 Task: Find connections with filter location Pereira with filter topic #Jobinterviewswith filter profile language Potuguese with filter current company Lava International Limited with filter school Rabindra Bharati University, Kolkata with filter industry Janitorial Services with filter service category Customer Service with filter keywords title Phlebotomist
Action: Mouse moved to (267, 195)
Screenshot: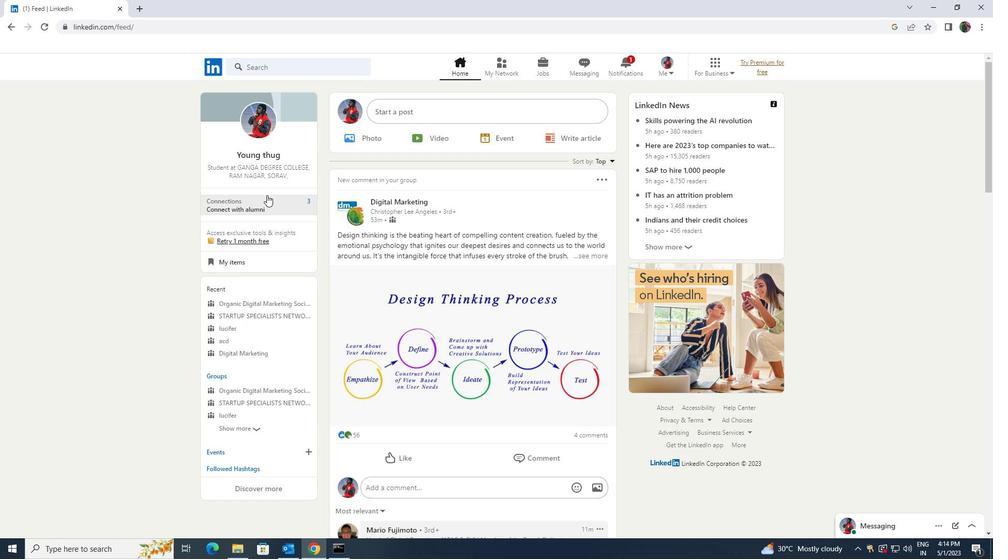 
Action: Mouse pressed left at (267, 195)
Screenshot: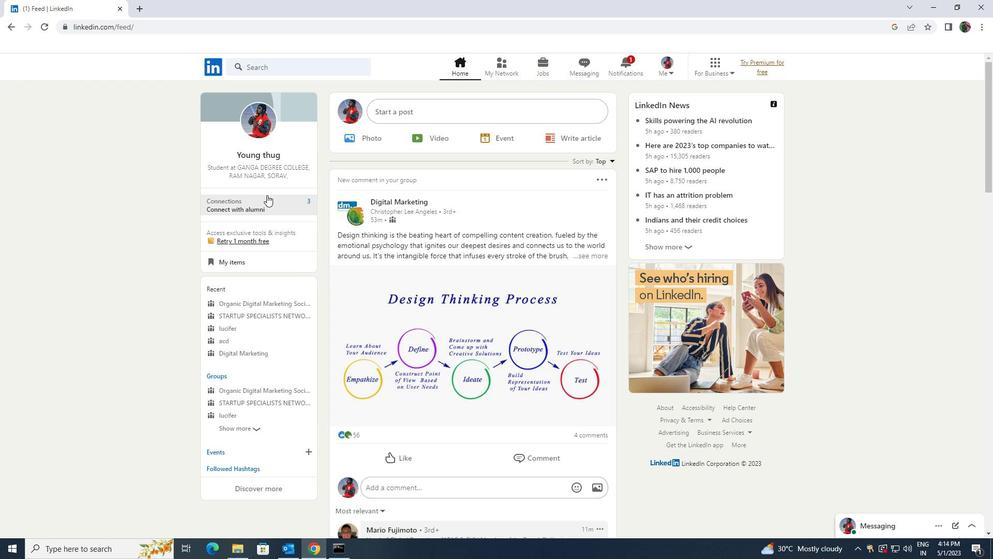 
Action: Mouse moved to (279, 125)
Screenshot: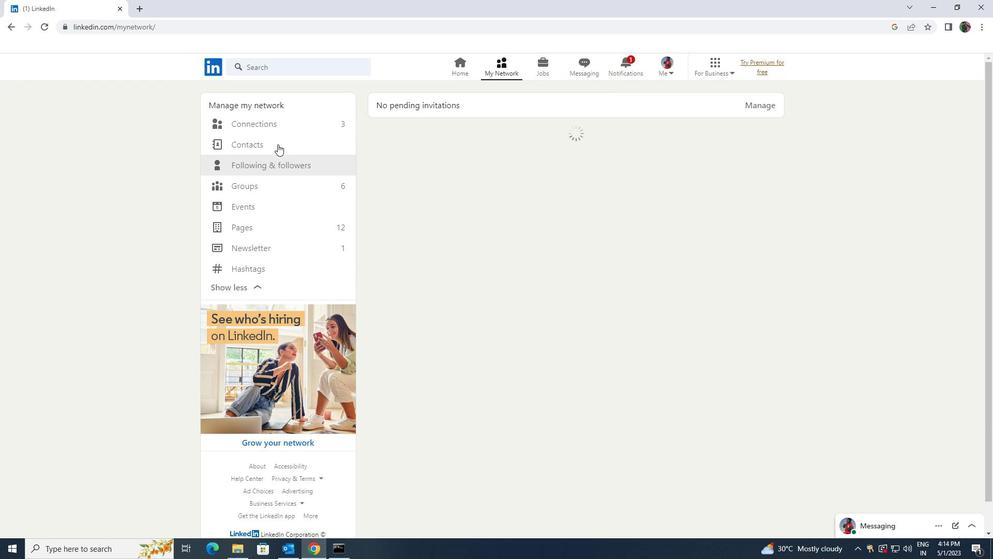 
Action: Mouse pressed left at (279, 125)
Screenshot: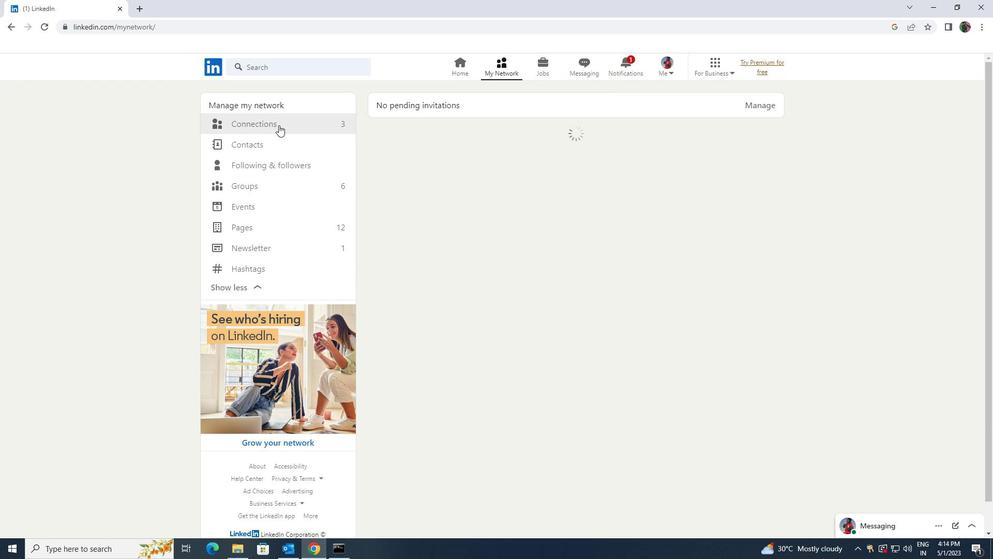 
Action: Mouse moved to (576, 126)
Screenshot: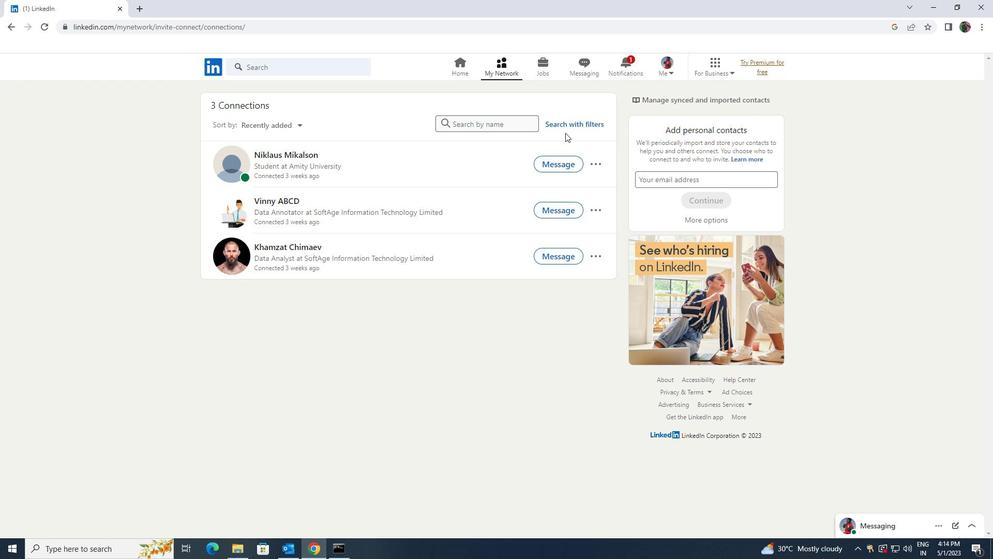 
Action: Mouse pressed left at (576, 126)
Screenshot: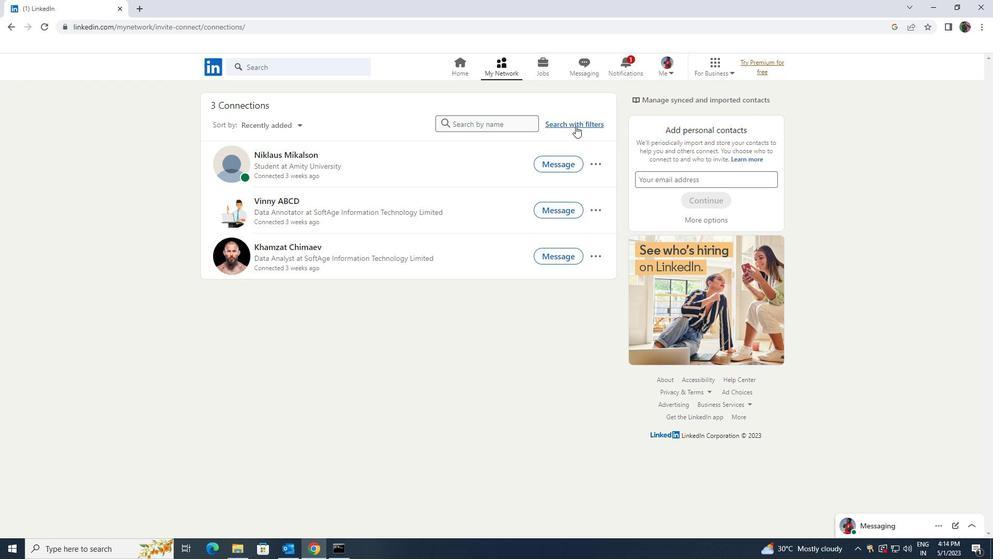 
Action: Mouse moved to (534, 98)
Screenshot: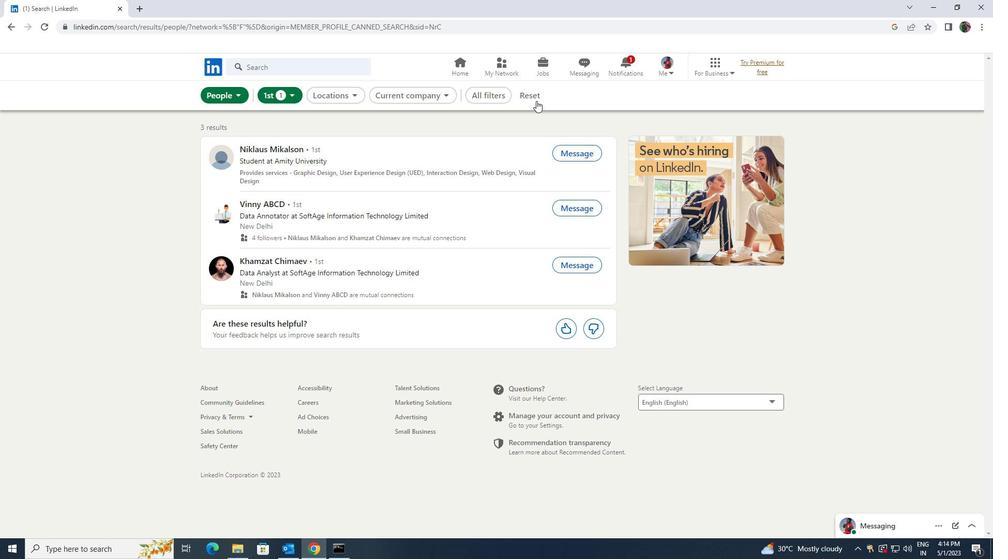 
Action: Mouse pressed left at (534, 98)
Screenshot: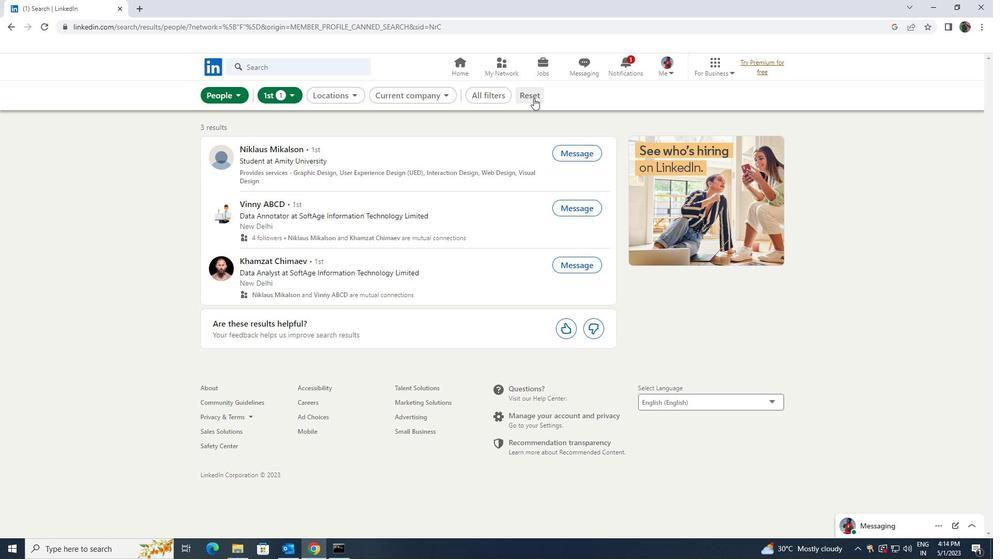 
Action: Mouse moved to (510, 98)
Screenshot: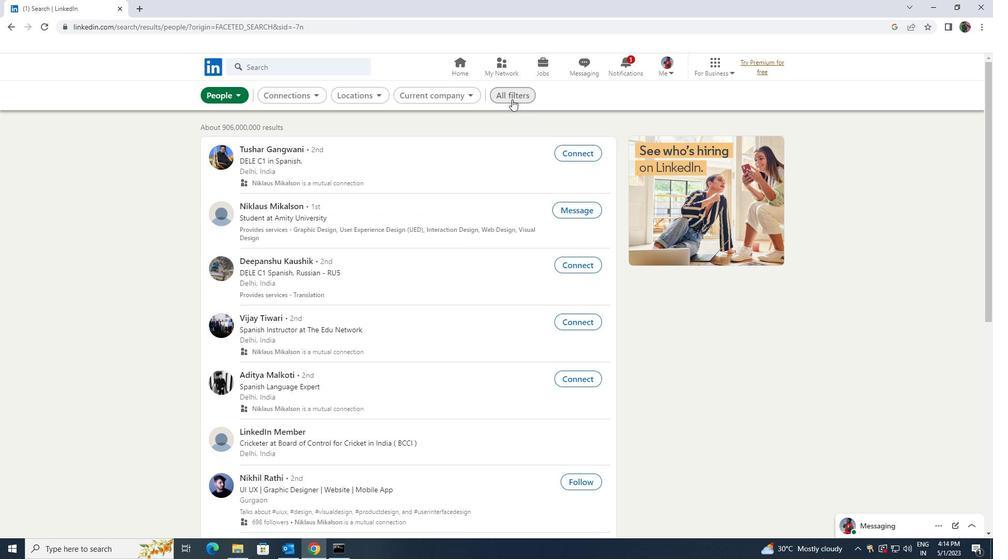 
Action: Mouse pressed left at (510, 98)
Screenshot: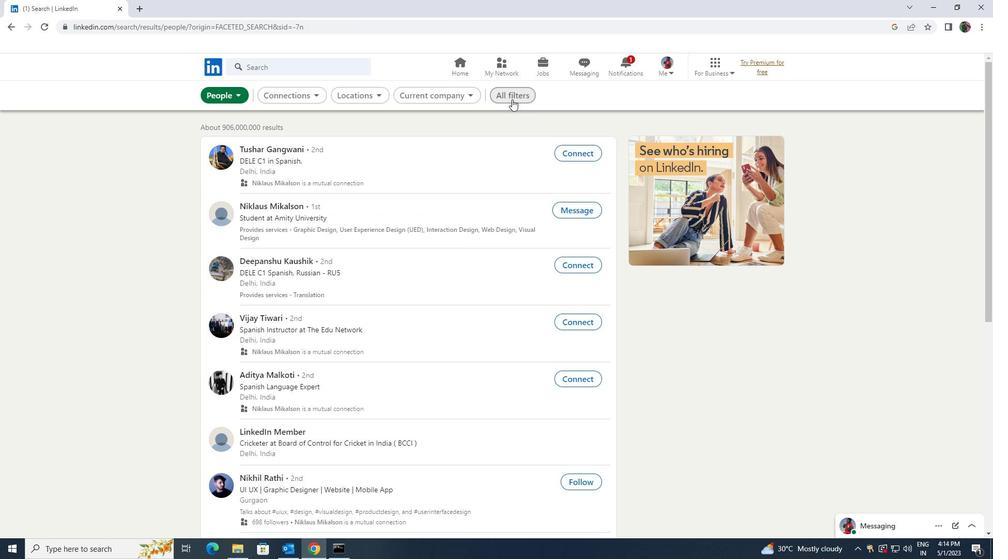 
Action: Mouse moved to (785, 360)
Screenshot: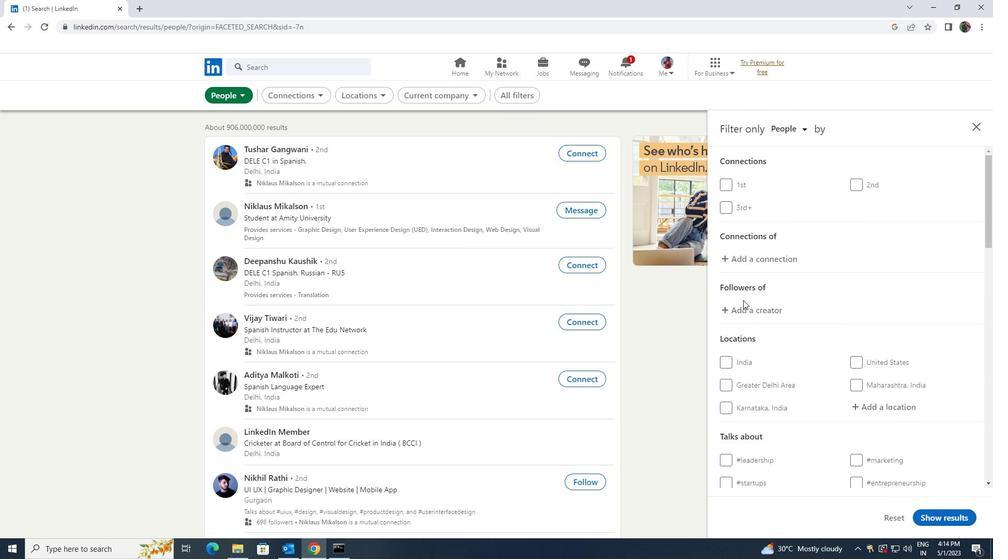 
Action: Mouse scrolled (785, 359) with delta (0, 0)
Screenshot: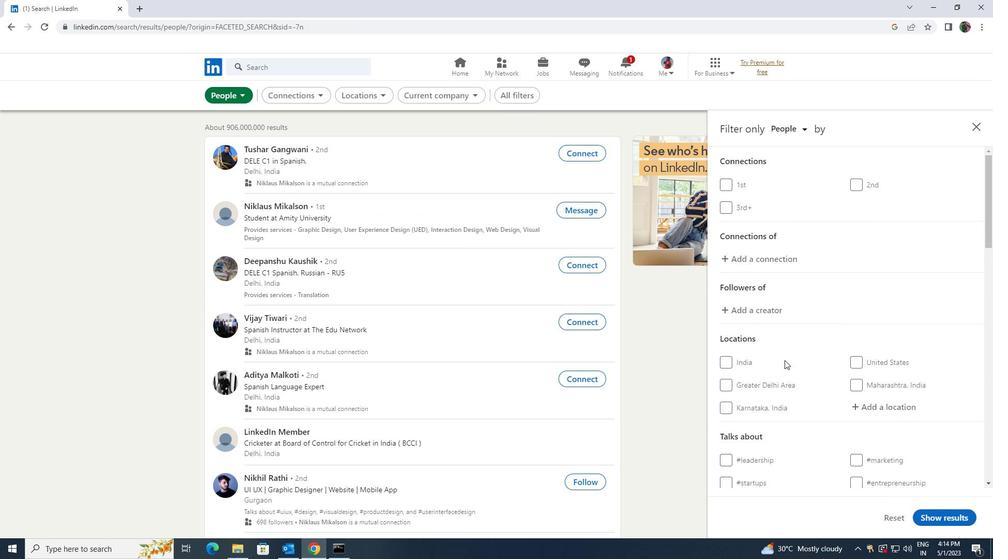 
Action: Mouse scrolled (785, 359) with delta (0, 0)
Screenshot: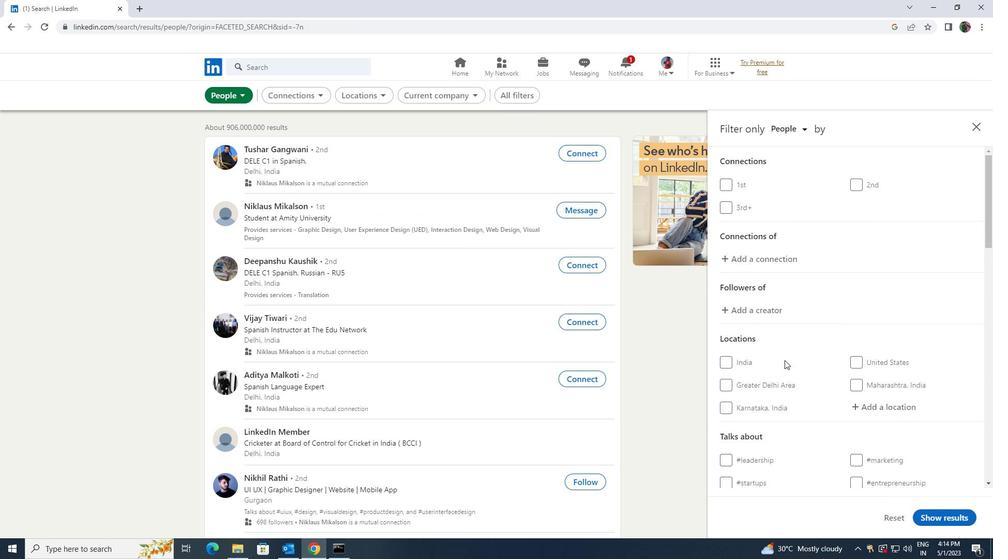 
Action: Mouse moved to (850, 300)
Screenshot: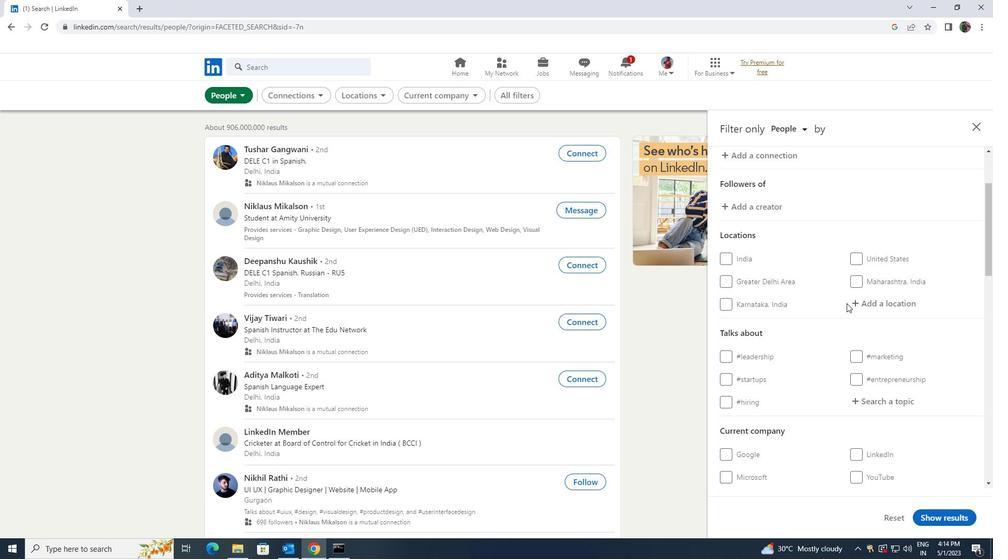 
Action: Mouse pressed left at (850, 300)
Screenshot: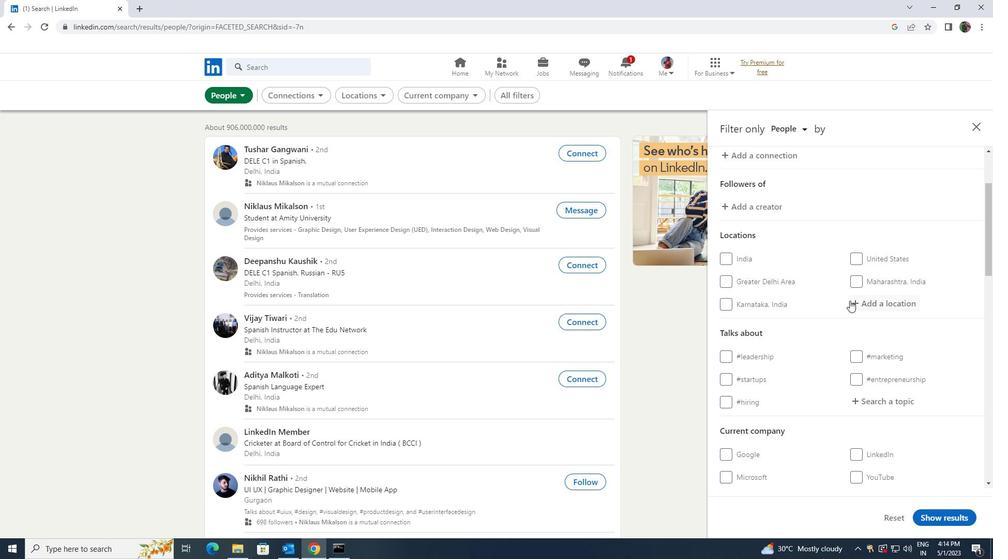 
Action: Key pressed <Key.shift><Key.shift><Key.shift><Key.shift><Key.shift><Key.shift><Key.shift><Key.shift><Key.shift><Key.shift><Key.shift><Key.shift>PEREIRA
Screenshot: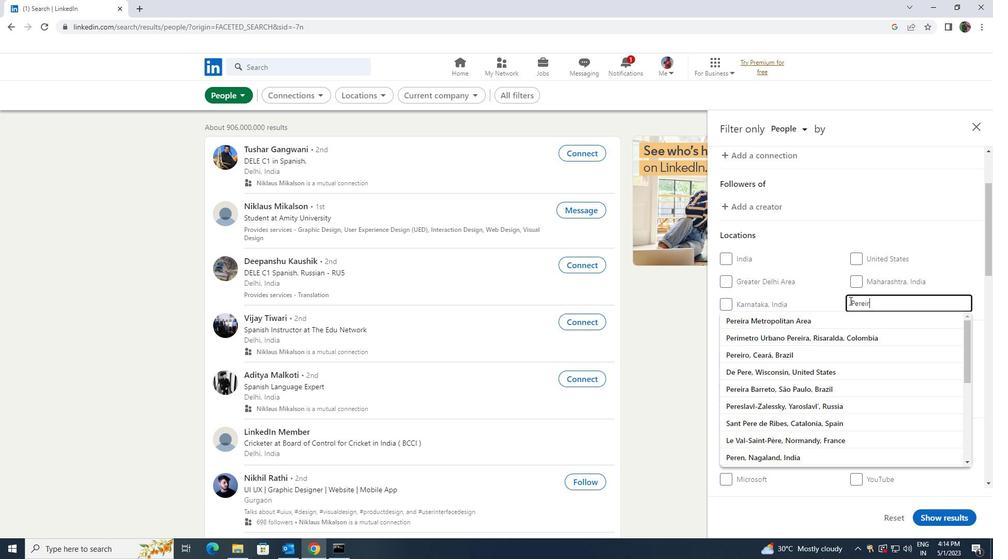 
Action: Mouse moved to (844, 313)
Screenshot: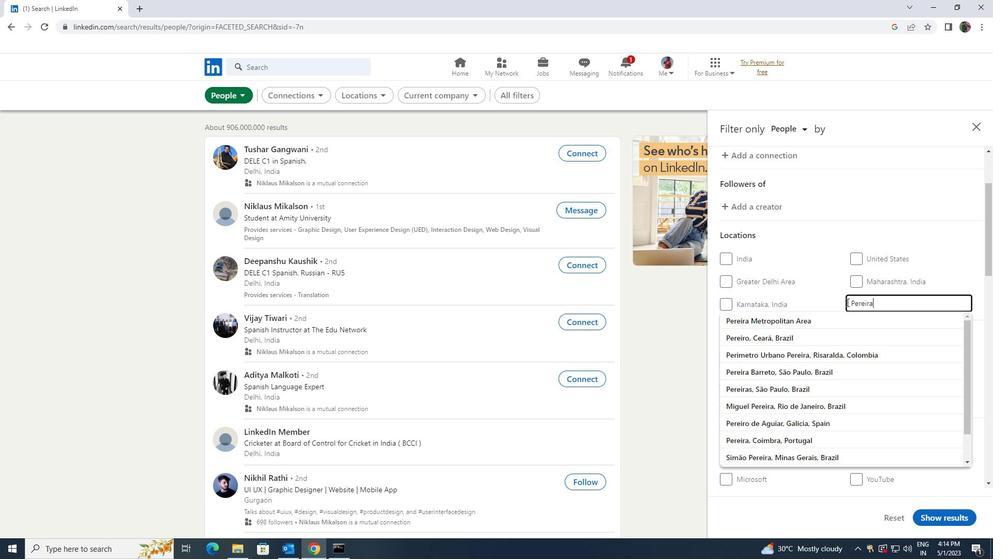 
Action: Mouse pressed left at (844, 313)
Screenshot: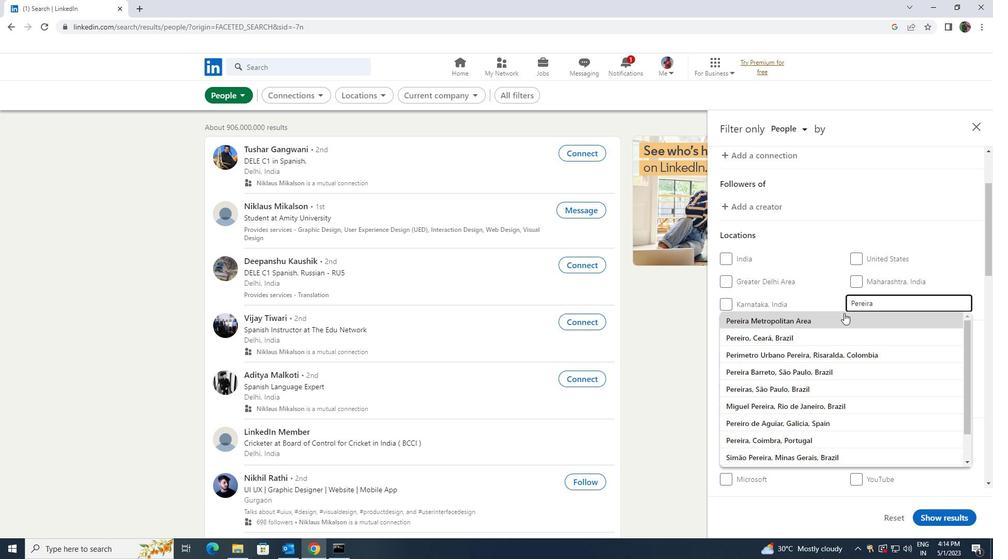 
Action: Mouse pressed left at (844, 313)
Screenshot: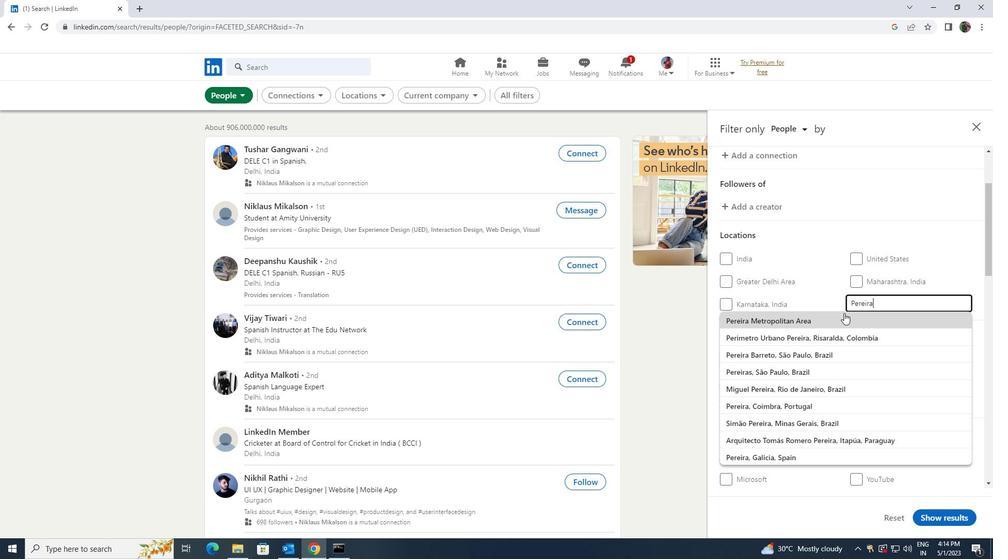 
Action: Mouse moved to (846, 319)
Screenshot: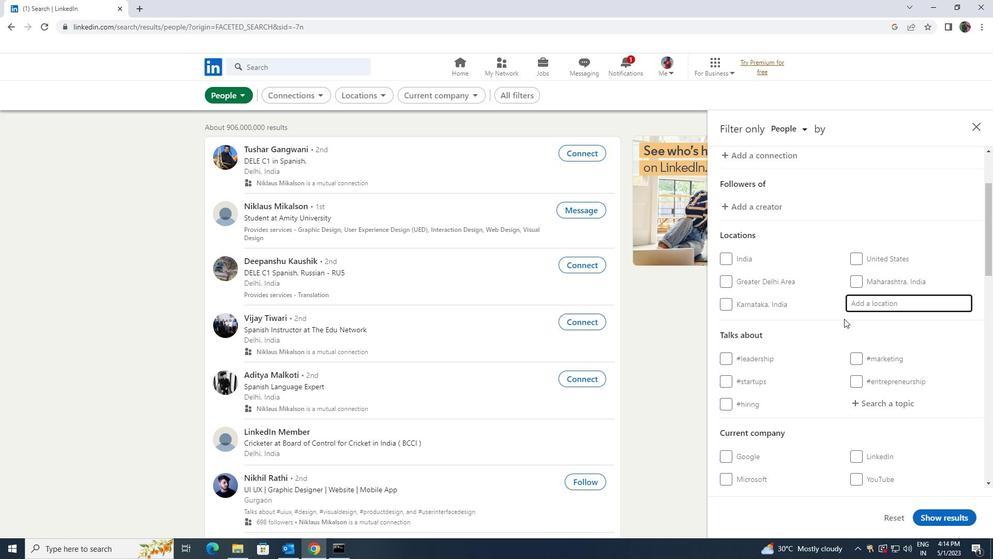 
Action: Mouse scrolled (846, 318) with delta (0, 0)
Screenshot: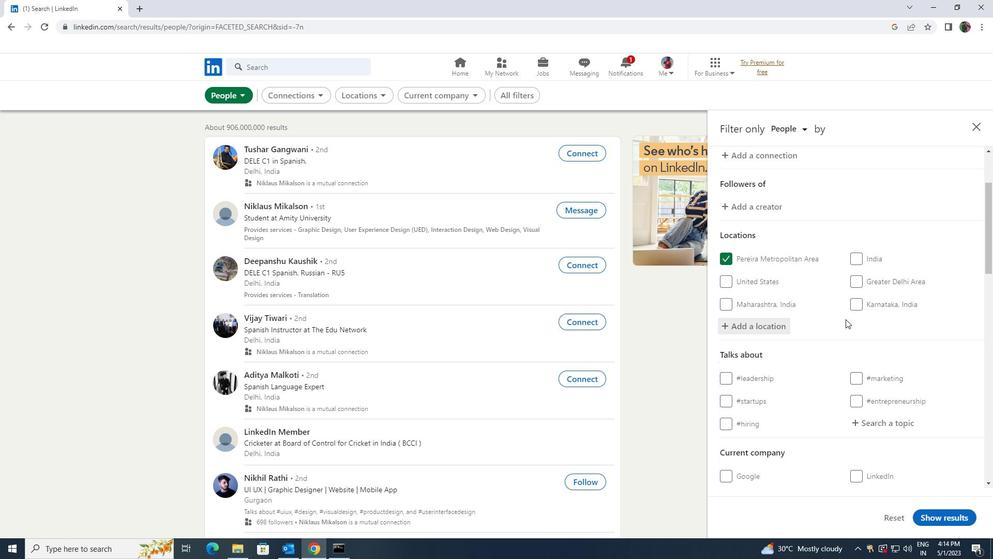 
Action: Mouse scrolled (846, 318) with delta (0, 0)
Screenshot: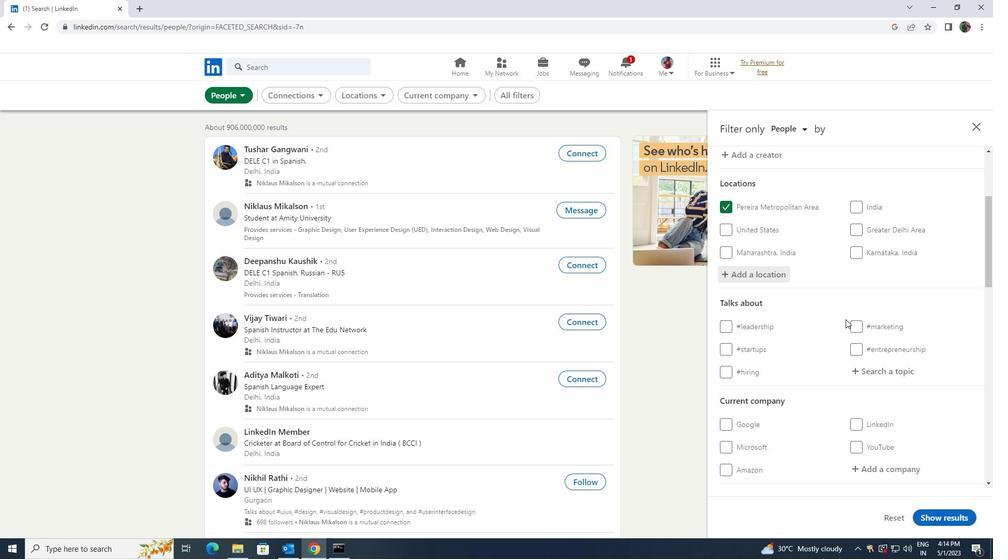 
Action: Mouse moved to (865, 317)
Screenshot: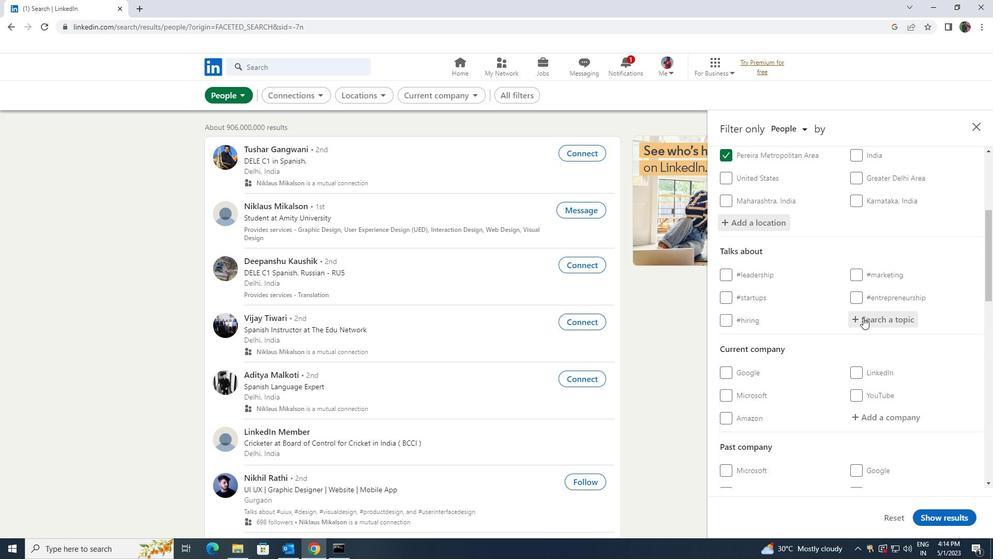 
Action: Mouse pressed left at (865, 317)
Screenshot: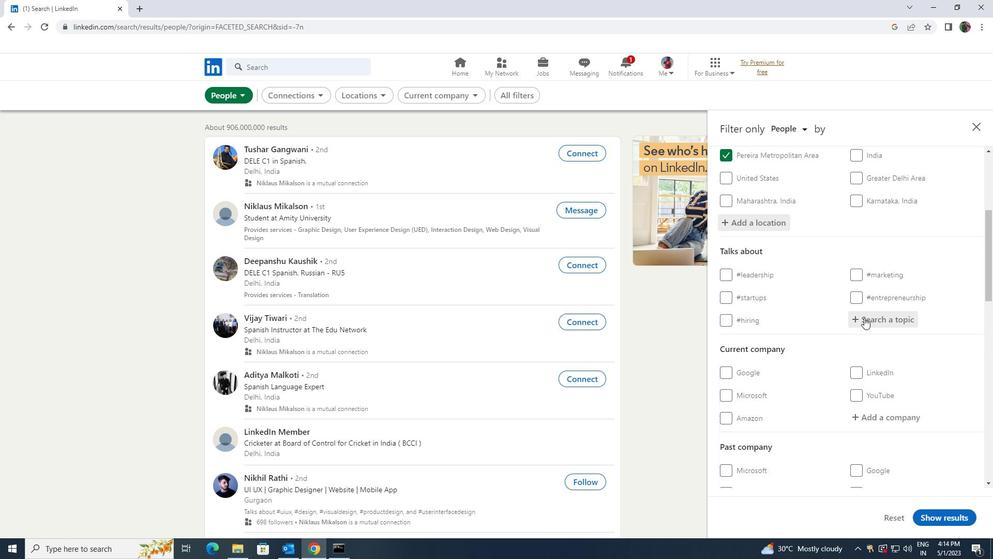 
Action: Key pressed <Key.shift>JOBSINTERVIEWS
Screenshot: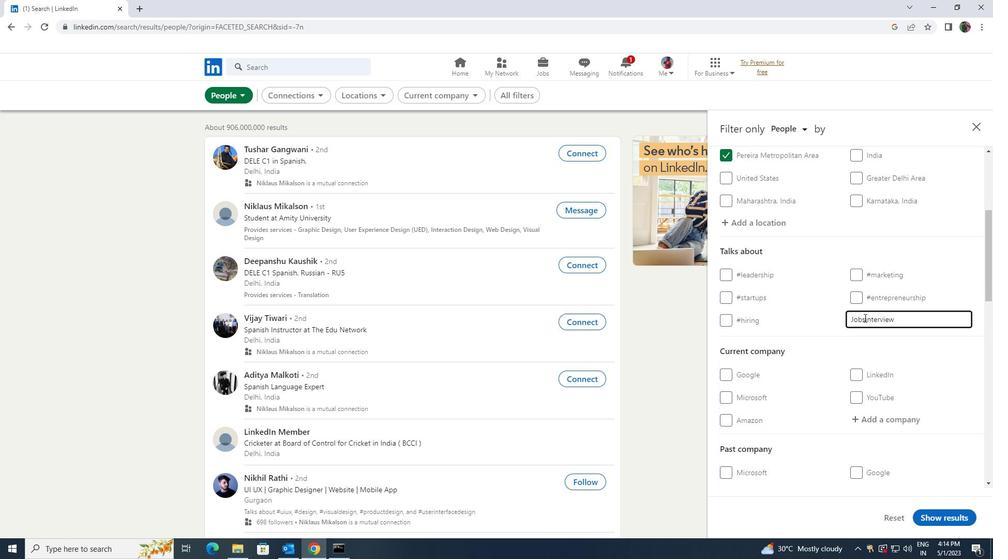 
Action: Mouse scrolled (865, 317) with delta (0, 0)
Screenshot: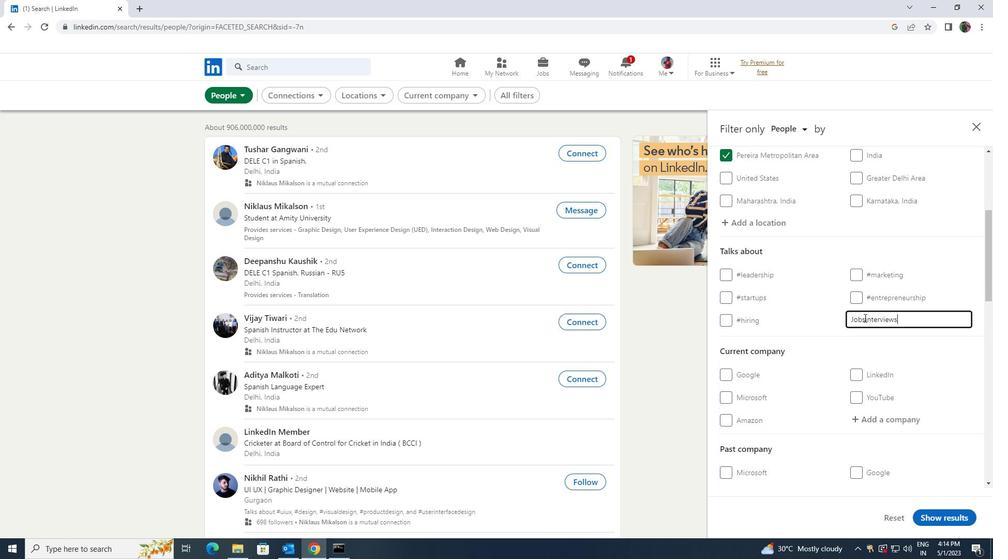 
Action: Mouse moved to (880, 371)
Screenshot: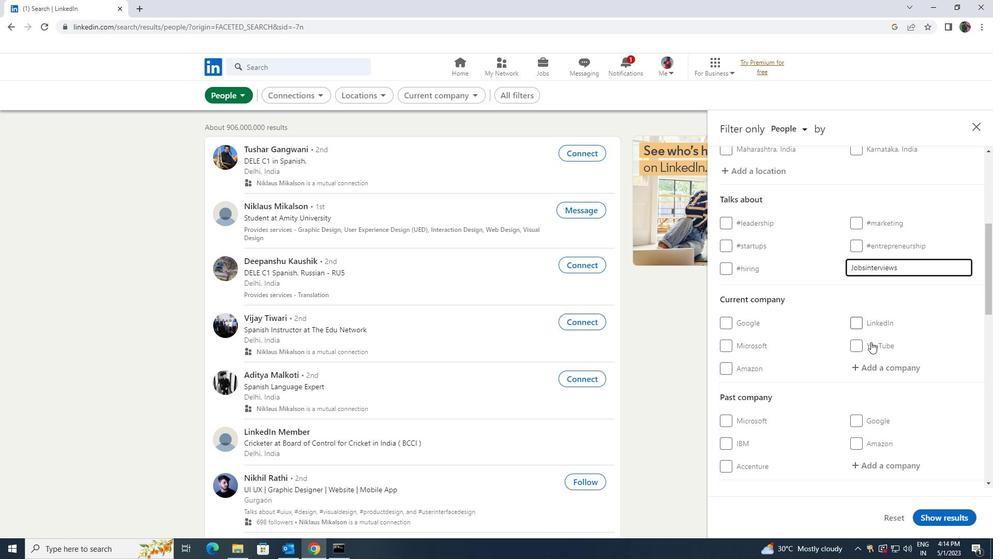 
Action: Mouse scrolled (880, 371) with delta (0, 0)
Screenshot: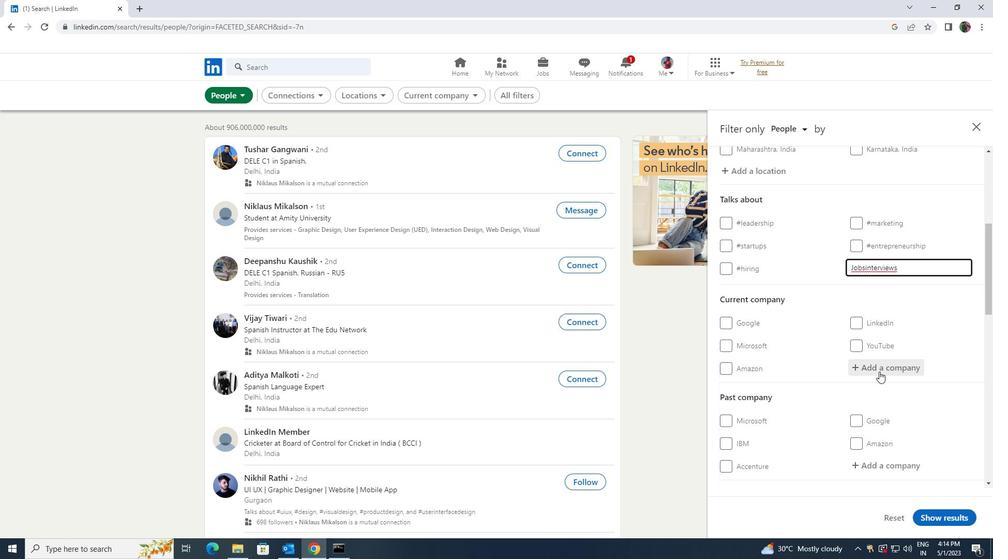 
Action: Mouse scrolled (880, 371) with delta (0, 0)
Screenshot: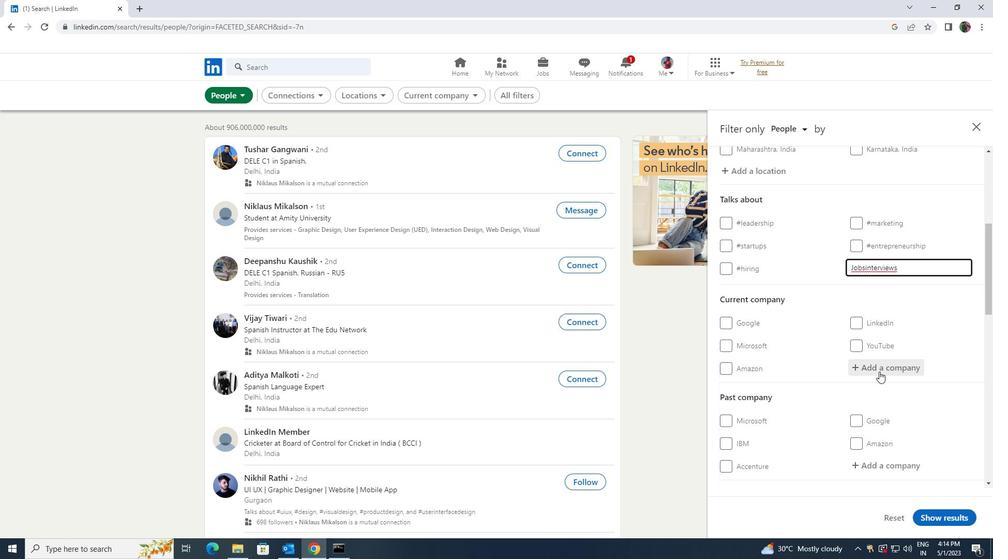 
Action: Mouse moved to (880, 371)
Screenshot: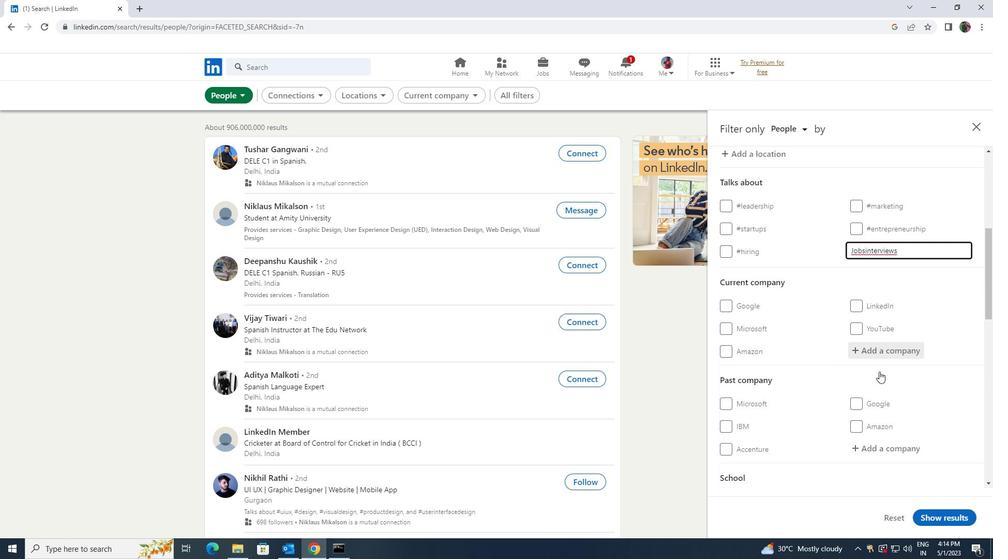 
Action: Mouse scrolled (880, 371) with delta (0, 0)
Screenshot: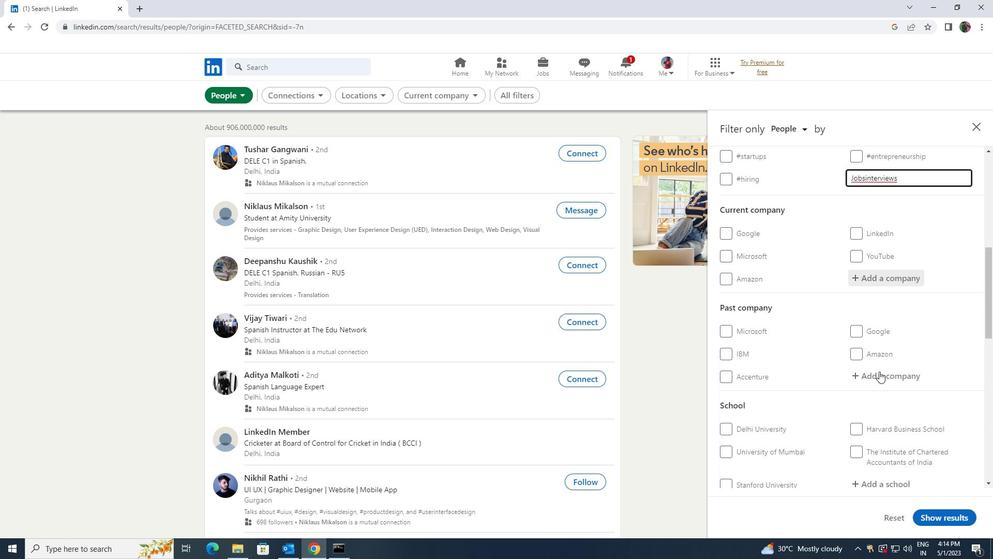 
Action: Mouse scrolled (880, 371) with delta (0, 0)
Screenshot: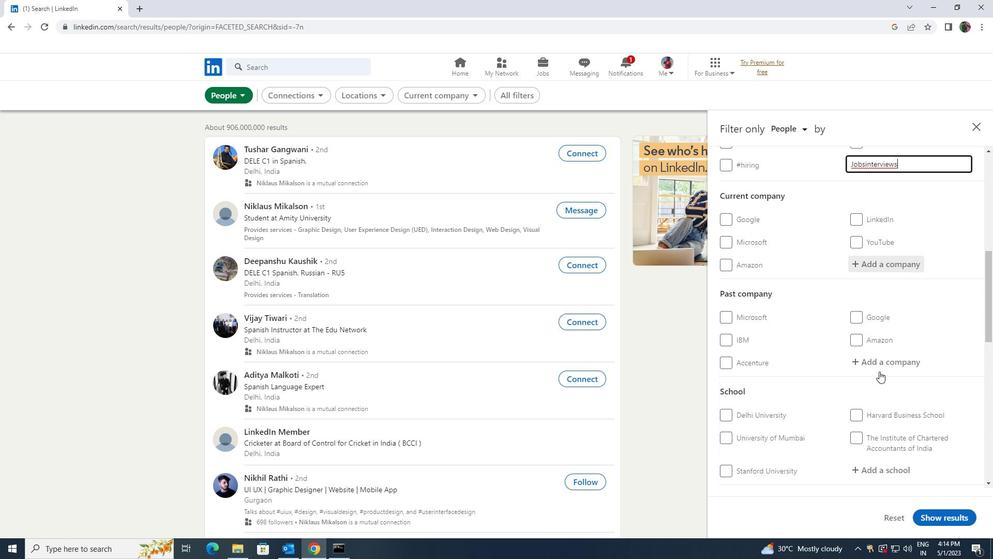 
Action: Mouse moved to (880, 370)
Screenshot: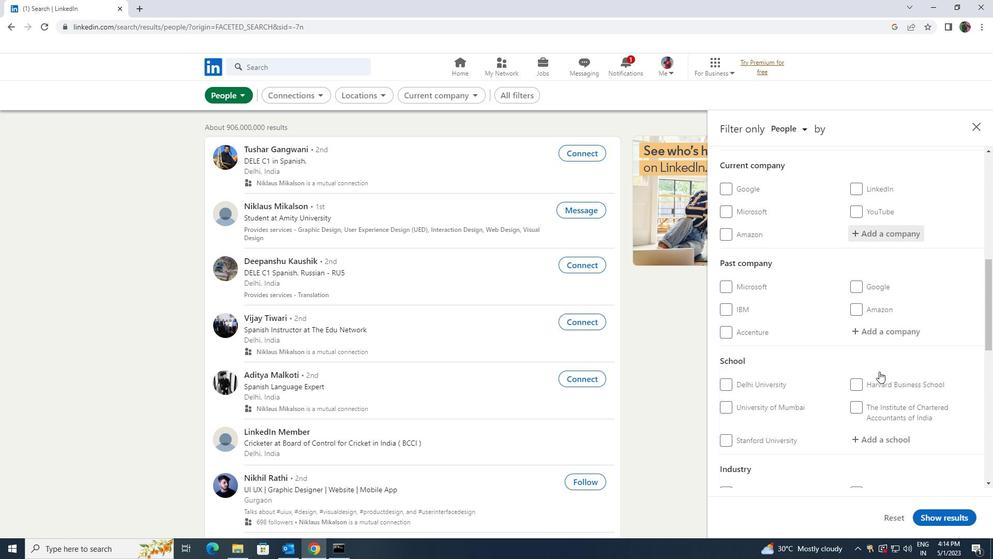 
Action: Mouse scrolled (880, 370) with delta (0, 0)
Screenshot: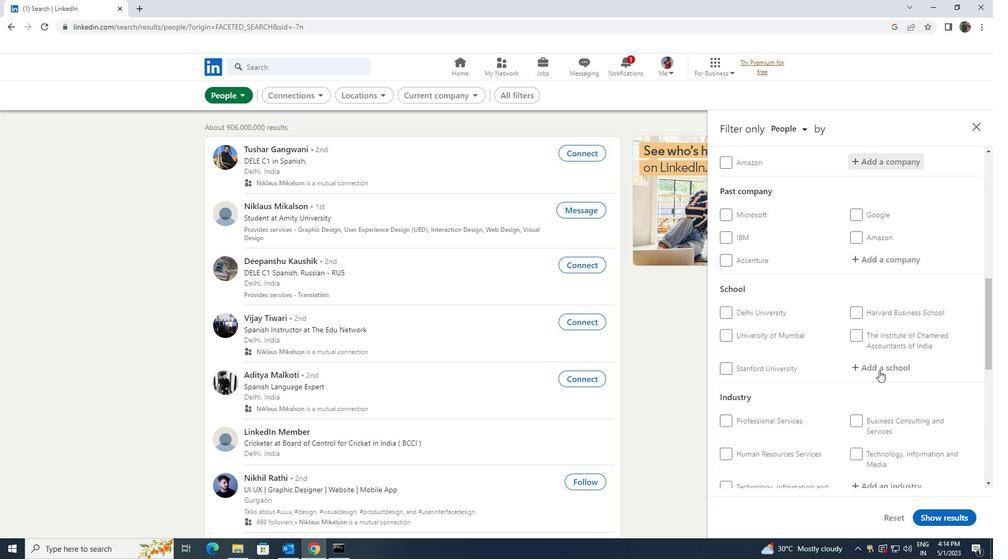 
Action: Mouse scrolled (880, 370) with delta (0, 0)
Screenshot: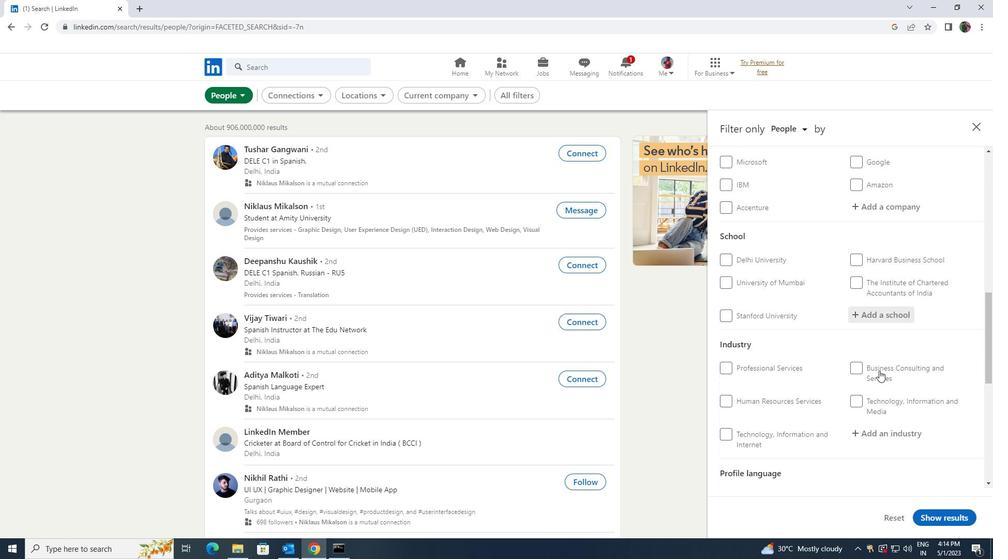 
Action: Mouse scrolled (880, 370) with delta (0, 0)
Screenshot: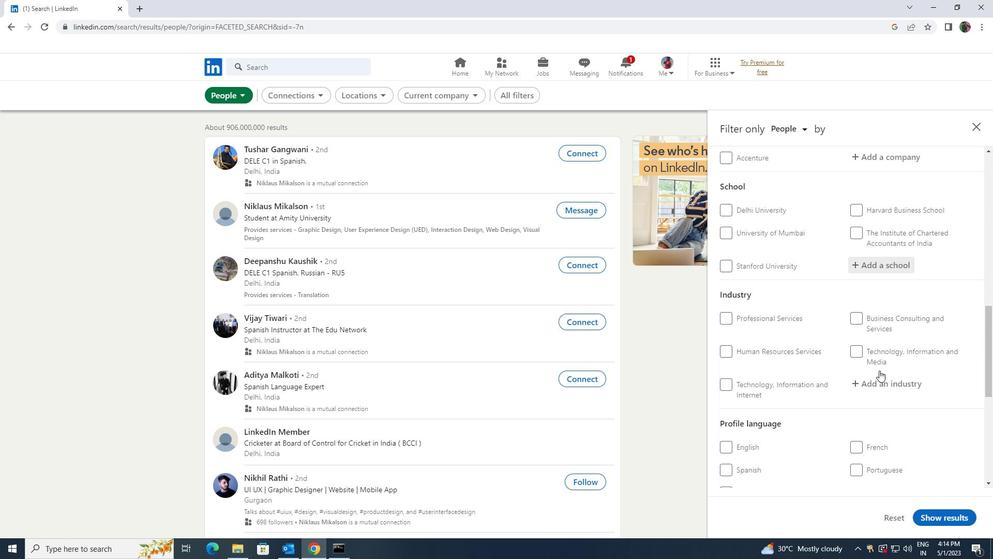 
Action: Mouse scrolled (880, 370) with delta (0, 0)
Screenshot: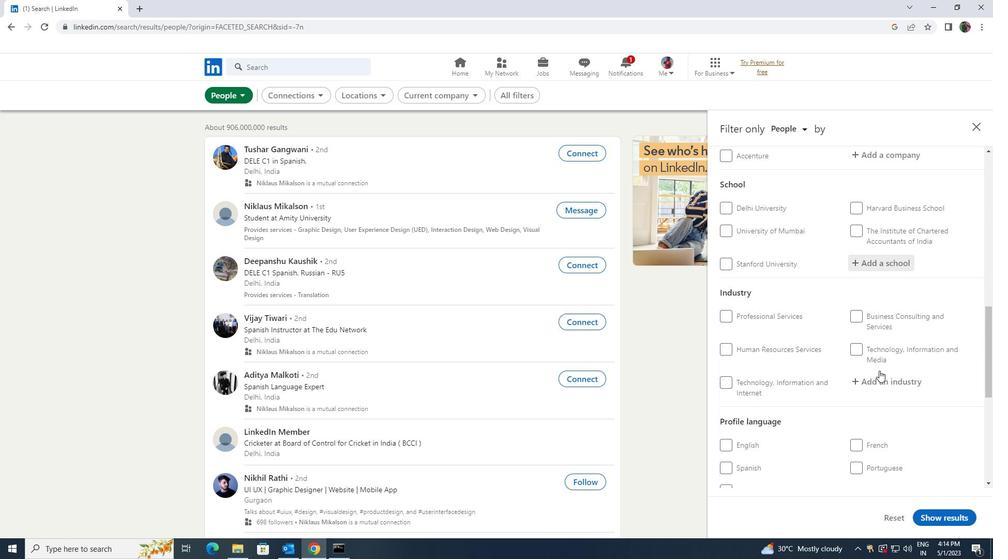 
Action: Mouse moved to (858, 361)
Screenshot: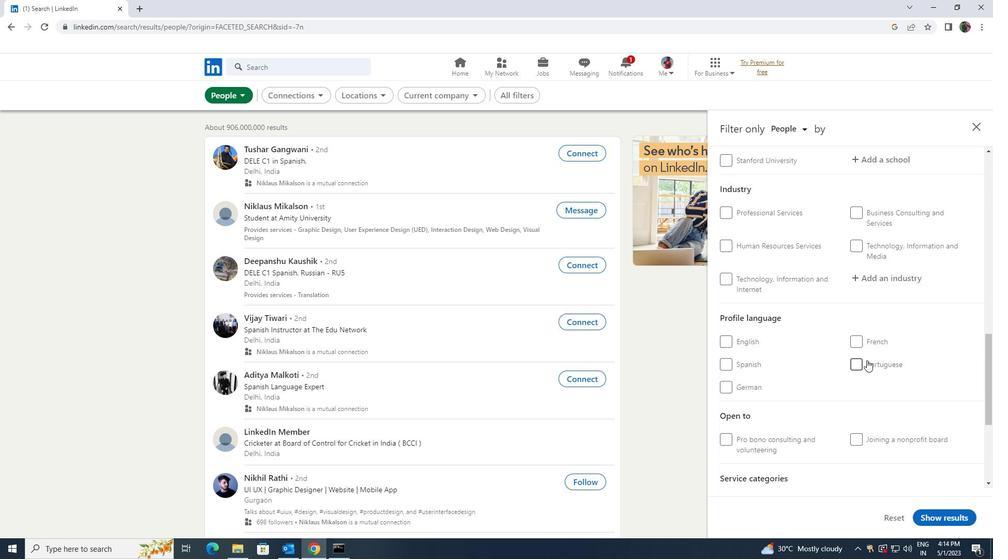 
Action: Mouse pressed left at (858, 361)
Screenshot: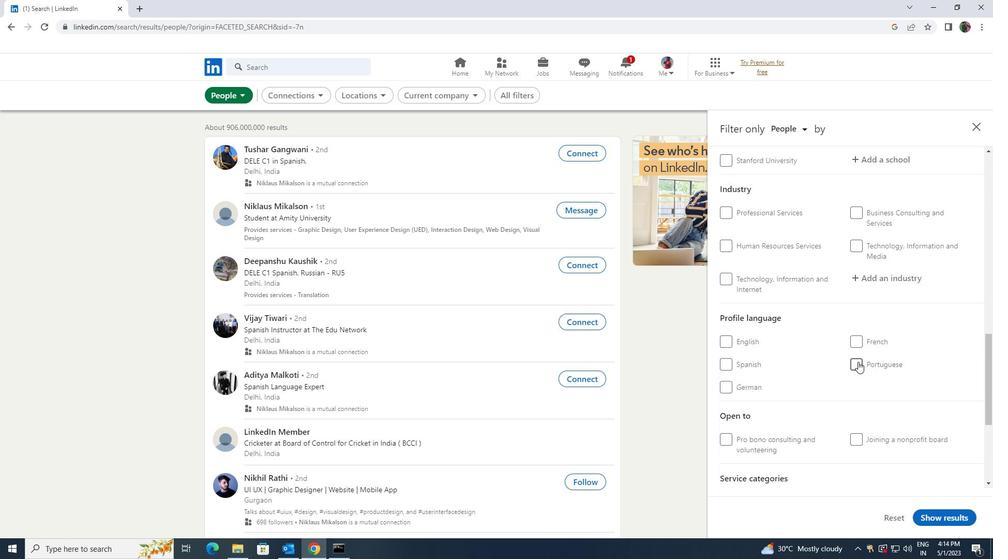 
Action: Mouse scrolled (858, 362) with delta (0, 0)
Screenshot: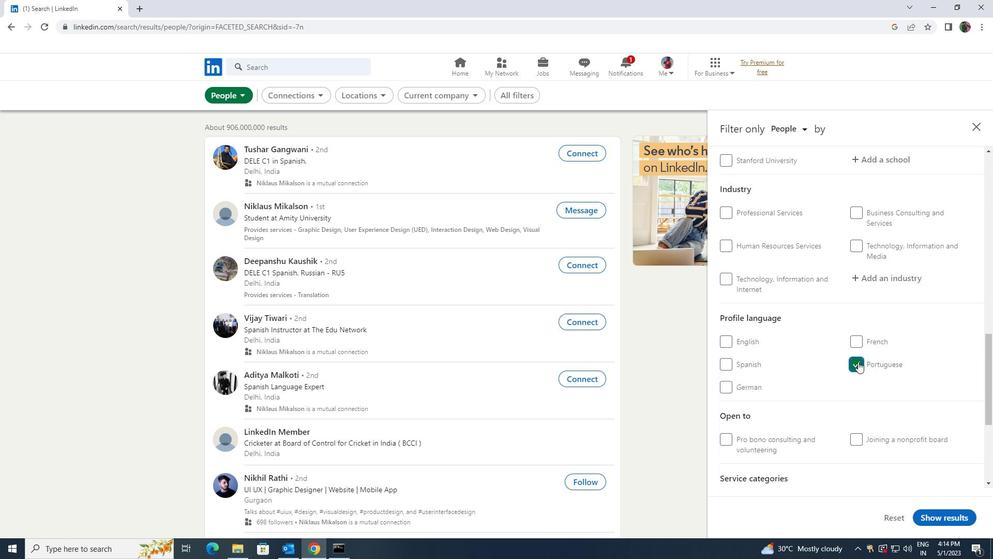 
Action: Mouse scrolled (858, 362) with delta (0, 0)
Screenshot: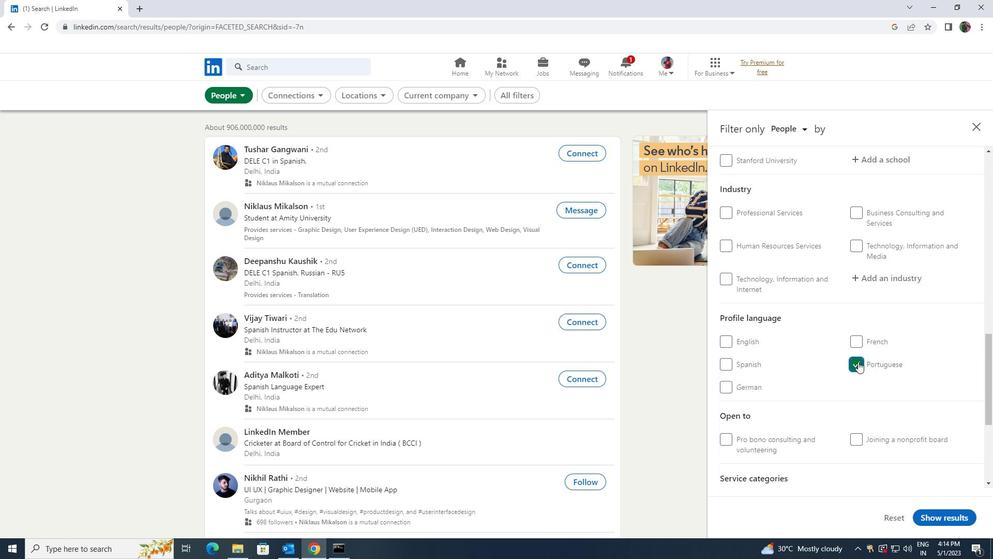 
Action: Mouse scrolled (858, 362) with delta (0, 0)
Screenshot: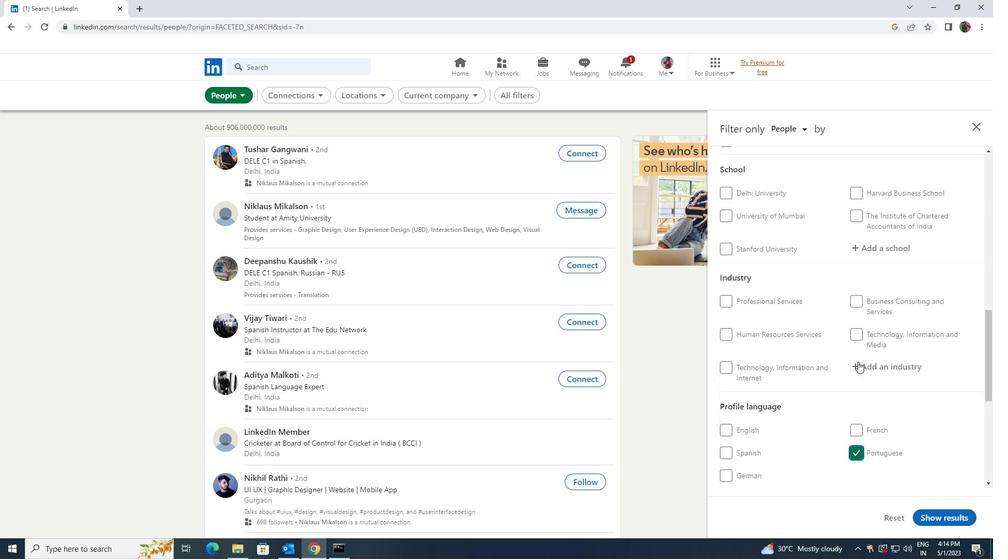 
Action: Mouse scrolled (858, 362) with delta (0, 0)
Screenshot: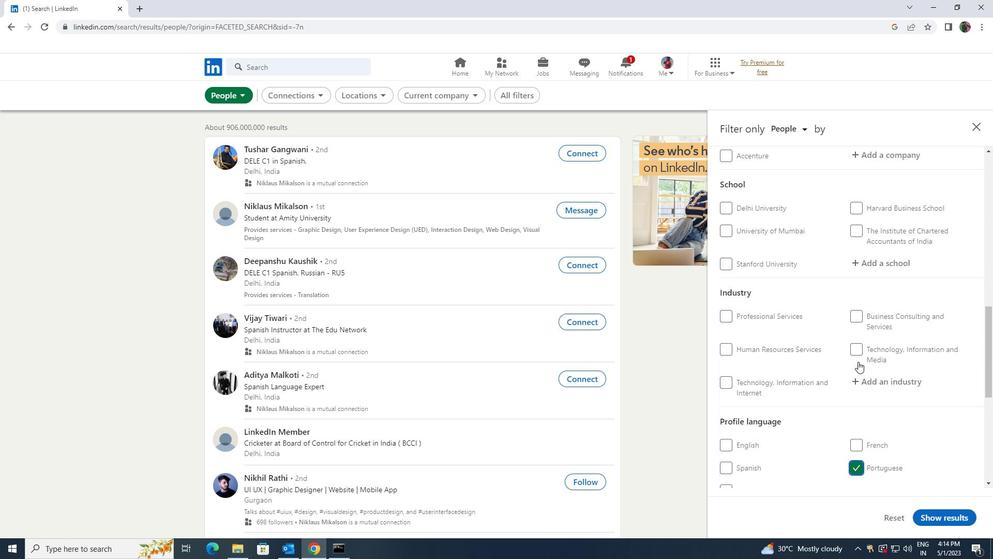 
Action: Mouse scrolled (858, 362) with delta (0, 0)
Screenshot: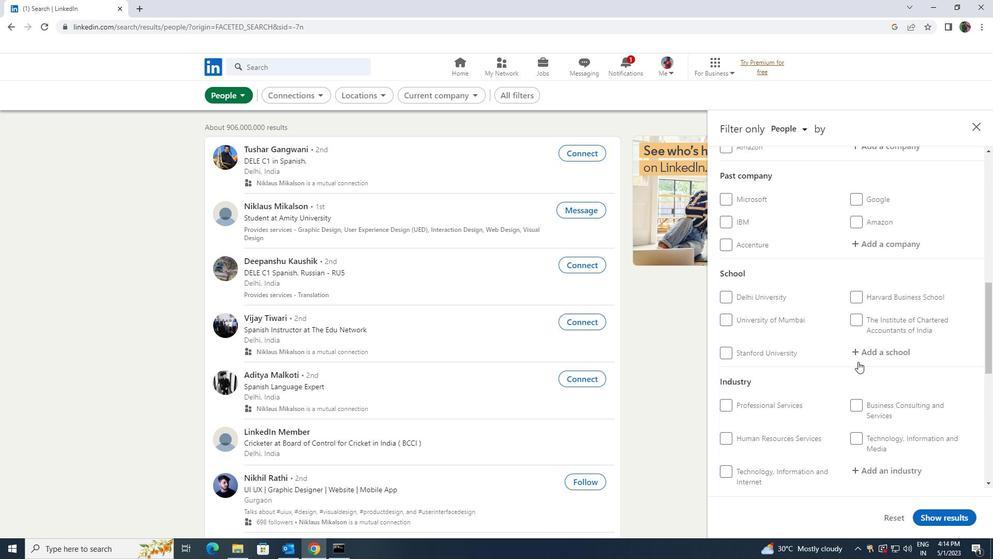 
Action: Mouse scrolled (858, 362) with delta (0, 0)
Screenshot: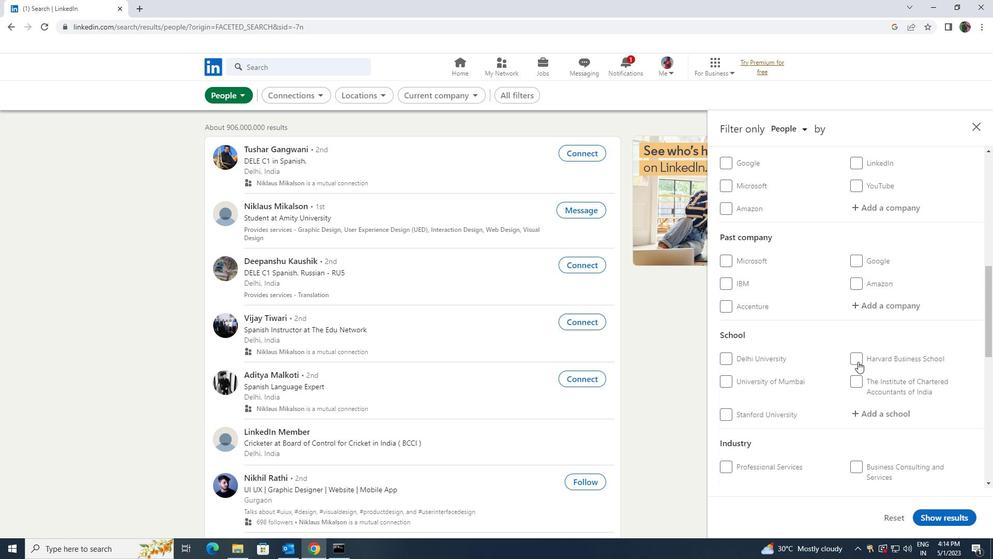 
Action: Mouse scrolled (858, 362) with delta (0, 0)
Screenshot: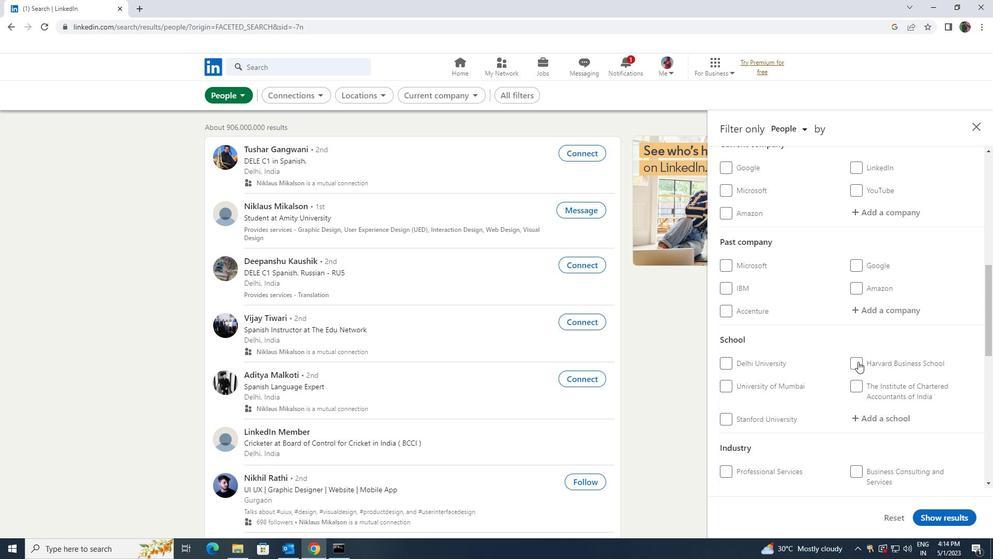 
Action: Mouse scrolled (858, 362) with delta (0, 0)
Screenshot: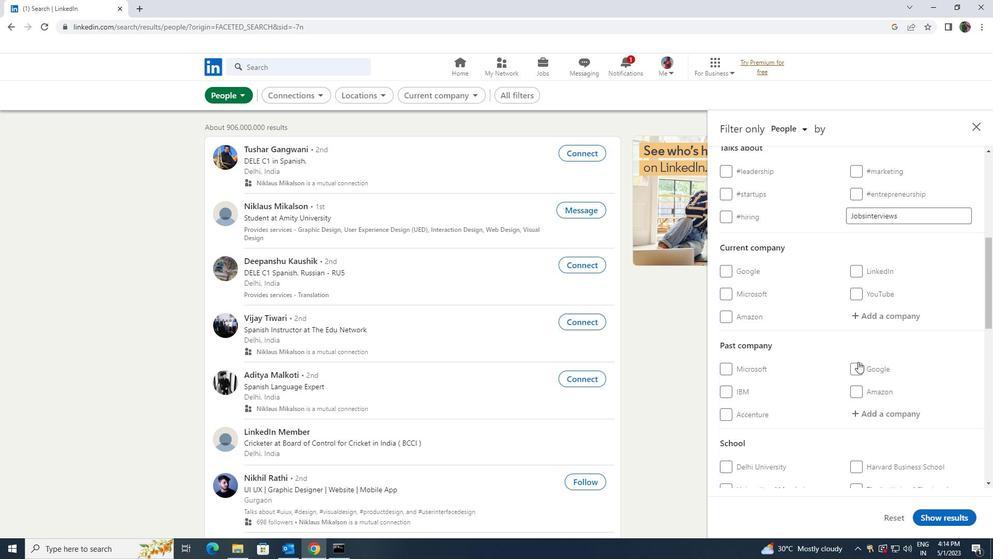 
Action: Mouse moved to (858, 366)
Screenshot: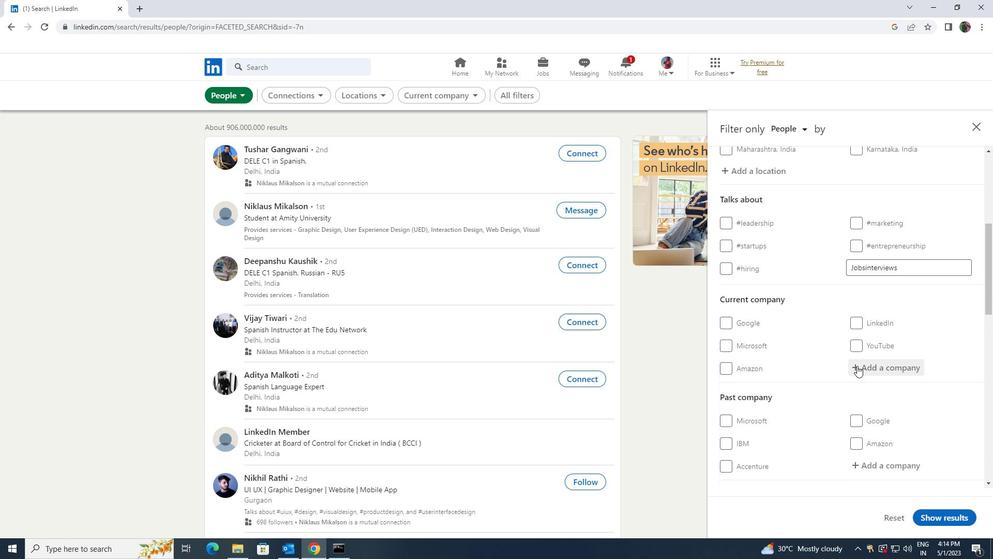 
Action: Mouse pressed left at (858, 366)
Screenshot: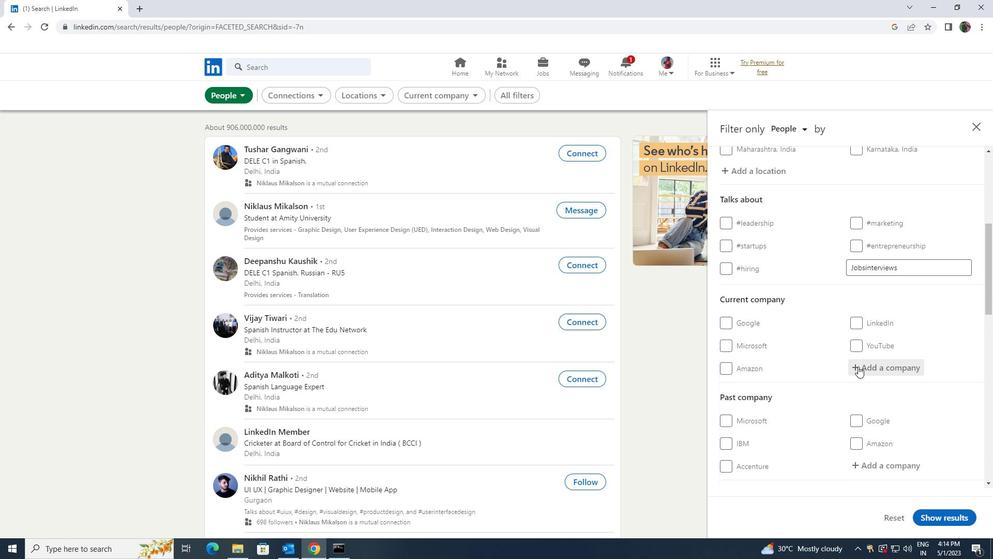 
Action: Key pressed <Key.shift>LAVA<Key.space>
Screenshot: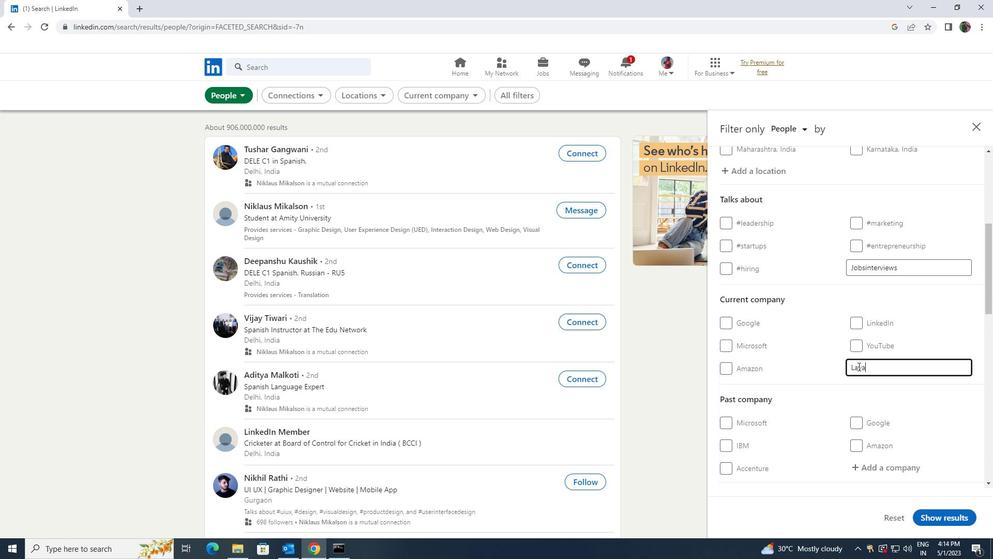 
Action: Mouse moved to (855, 384)
Screenshot: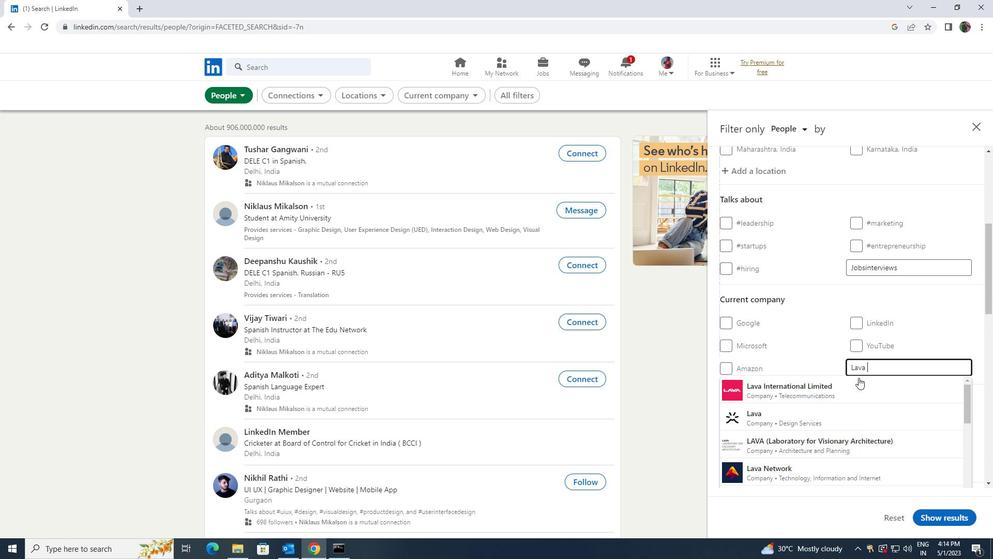 
Action: Mouse pressed left at (855, 384)
Screenshot: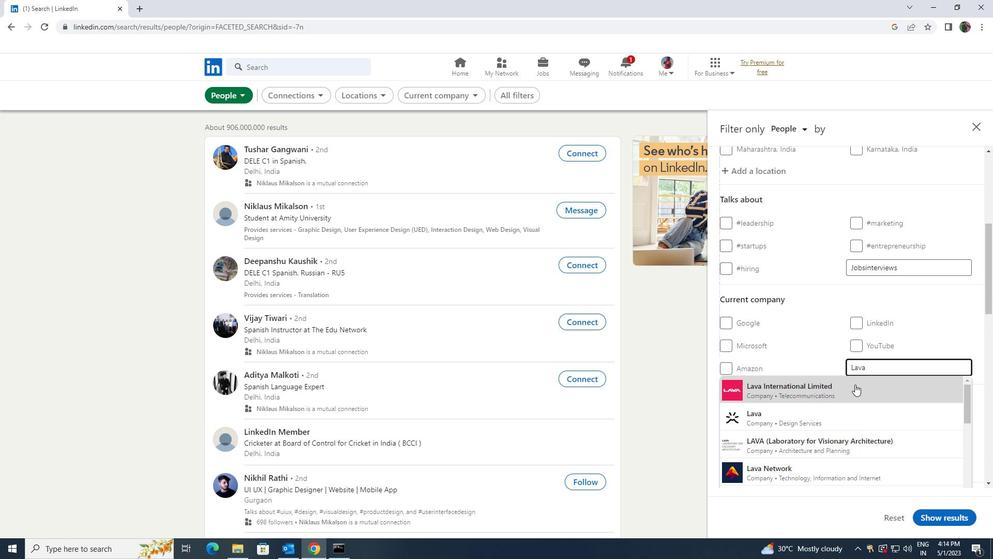 
Action: Mouse moved to (858, 382)
Screenshot: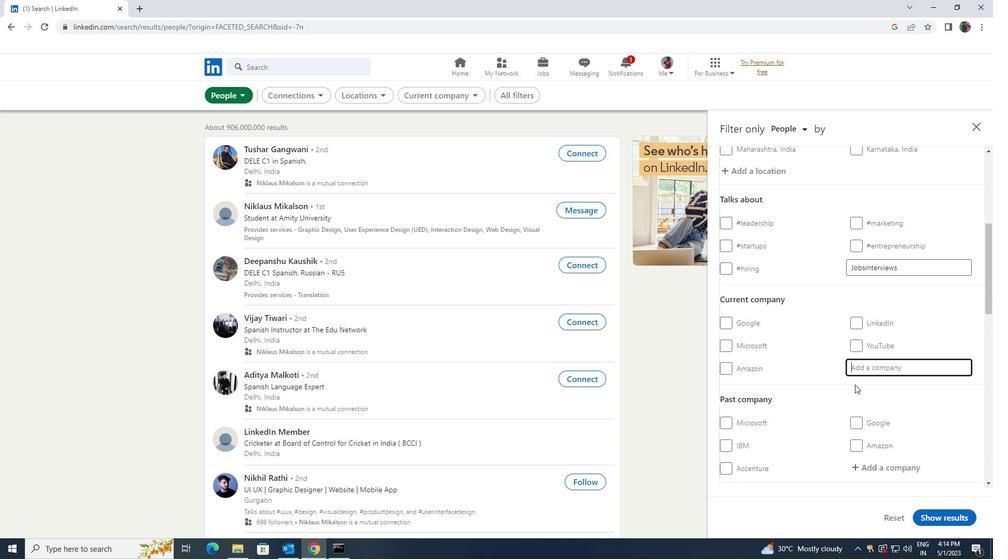 
Action: Mouse scrolled (858, 381) with delta (0, 0)
Screenshot: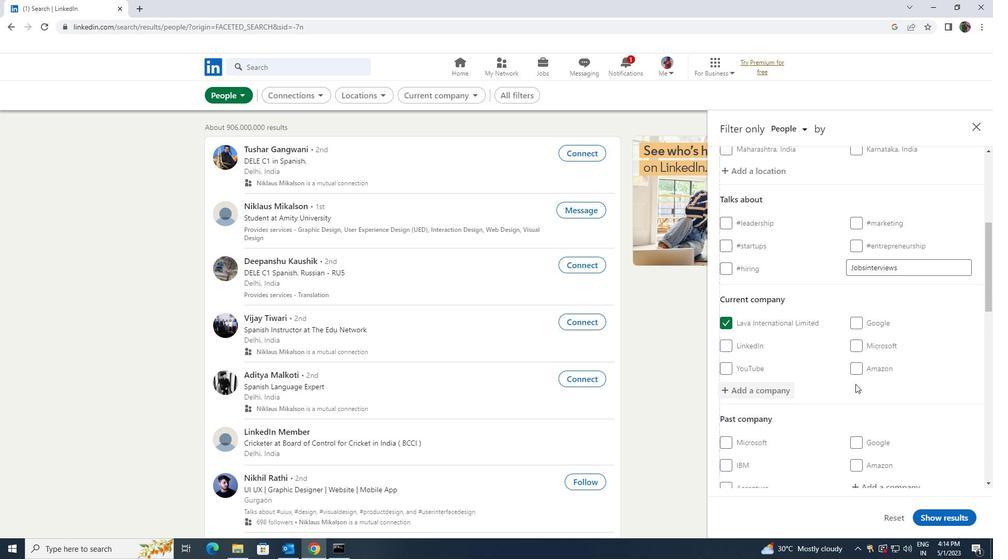 
Action: Mouse scrolled (858, 381) with delta (0, 0)
Screenshot: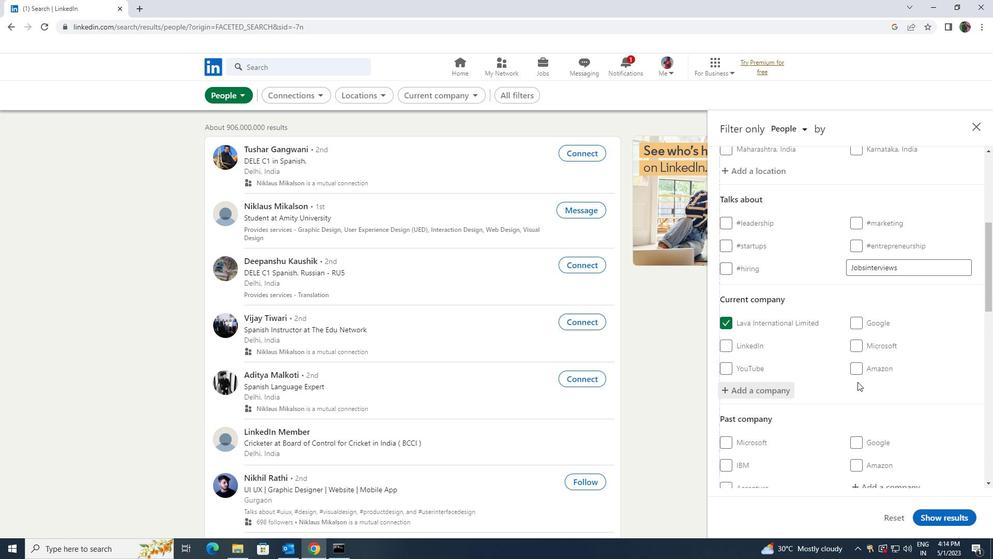 
Action: Mouse moved to (860, 377)
Screenshot: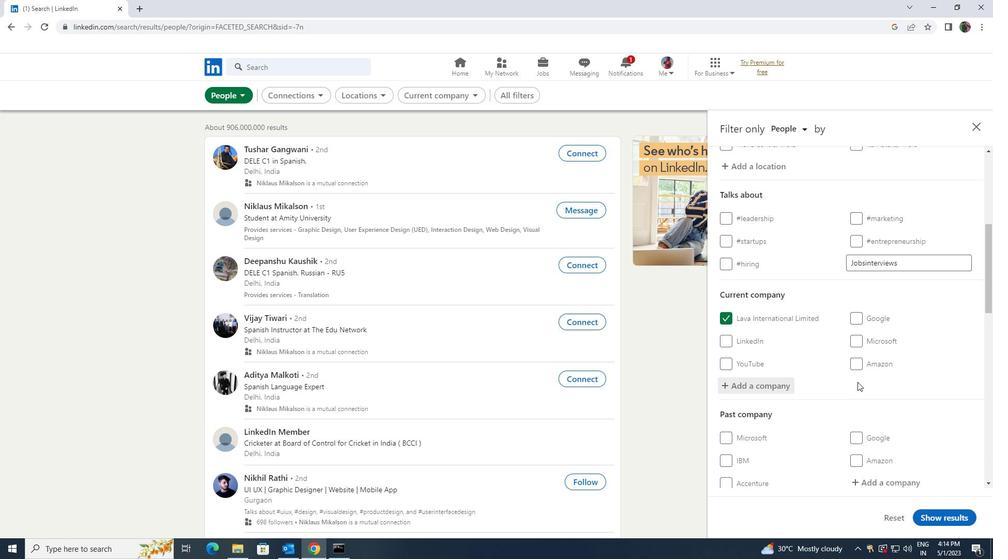 
Action: Mouse scrolled (860, 376) with delta (0, 0)
Screenshot: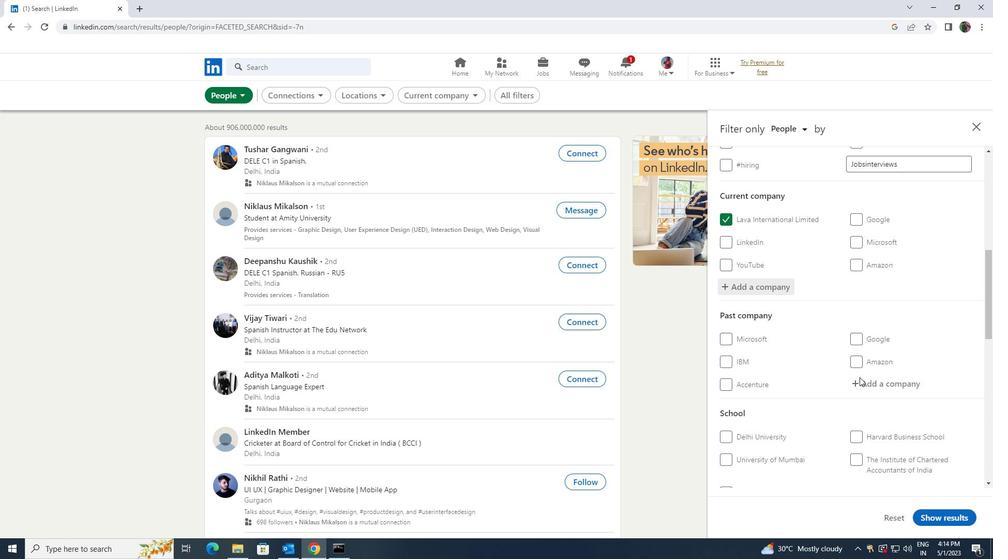 
Action: Mouse scrolled (860, 376) with delta (0, 0)
Screenshot: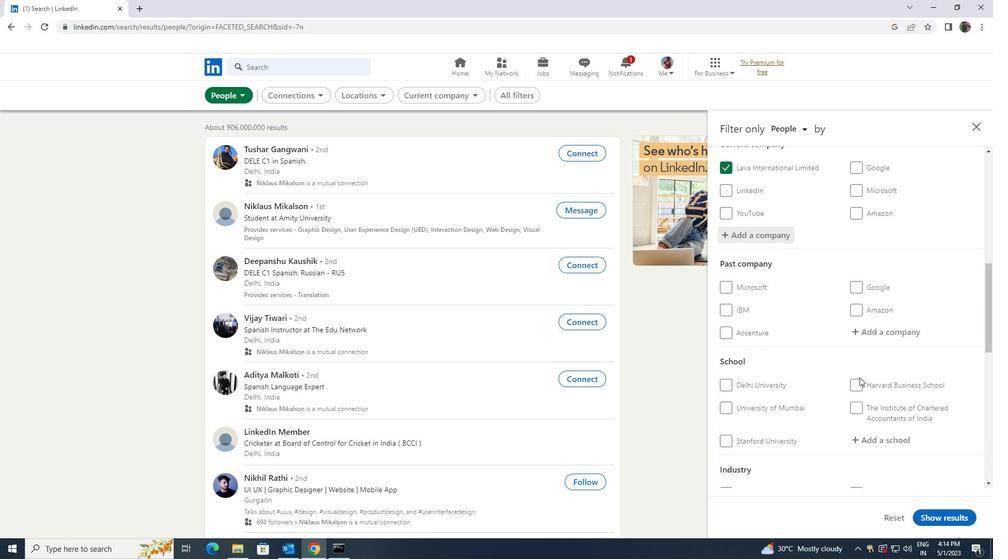 
Action: Mouse moved to (864, 381)
Screenshot: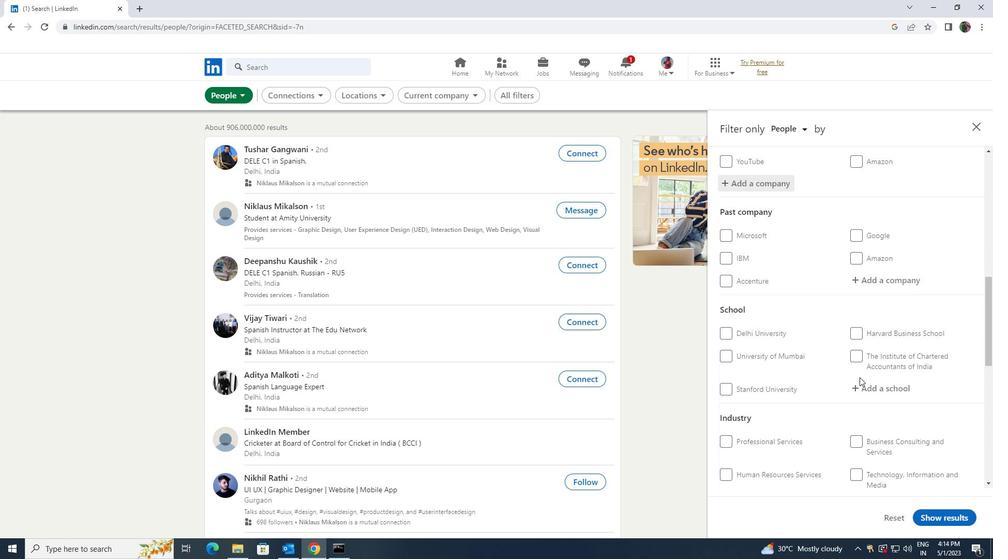 
Action: Mouse pressed left at (864, 381)
Screenshot: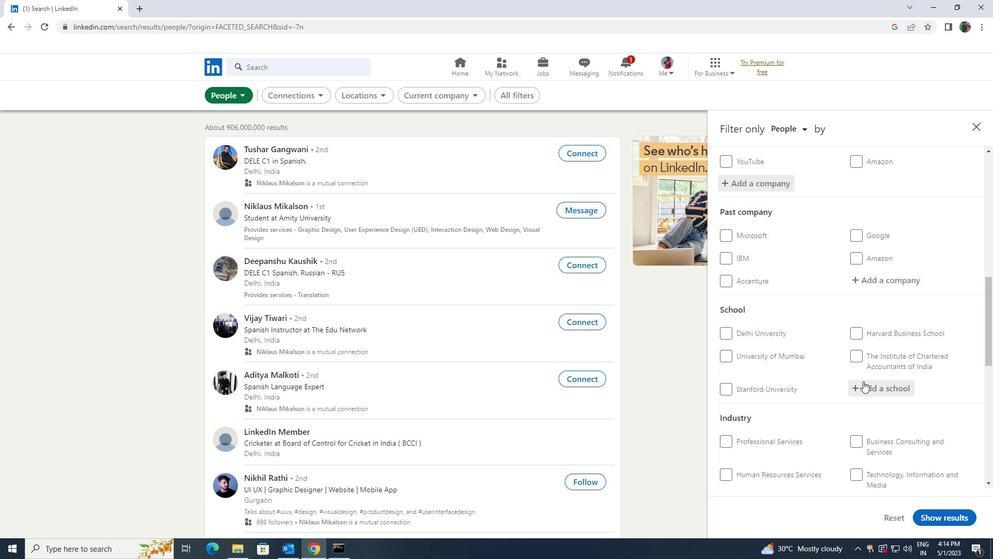 
Action: Key pressed <Key.shift><Key.shift><Key.shift><Key.shift><Key.shift><Key.shift><Key.shift><Key.shift><Key.shift>RABINDRA
Screenshot: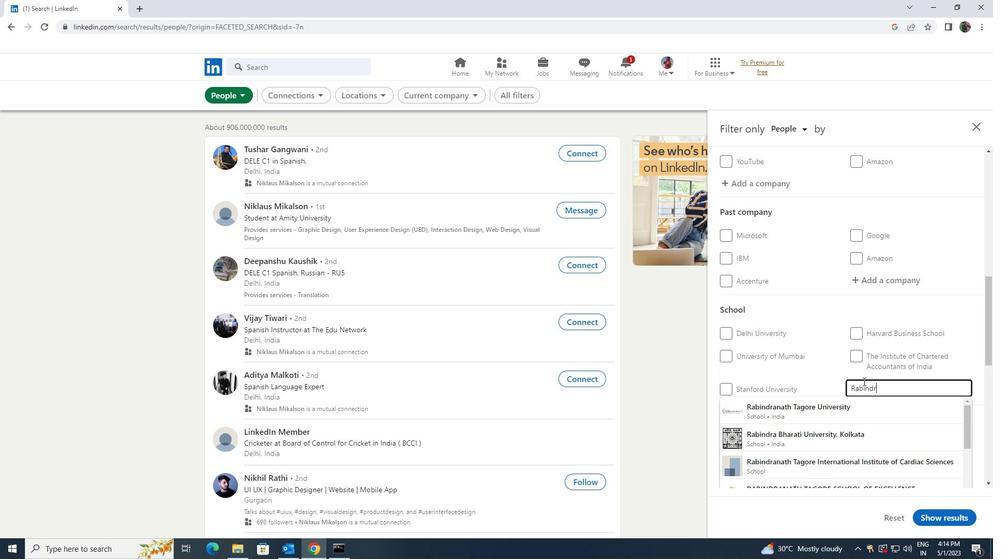 
Action: Mouse moved to (858, 403)
Screenshot: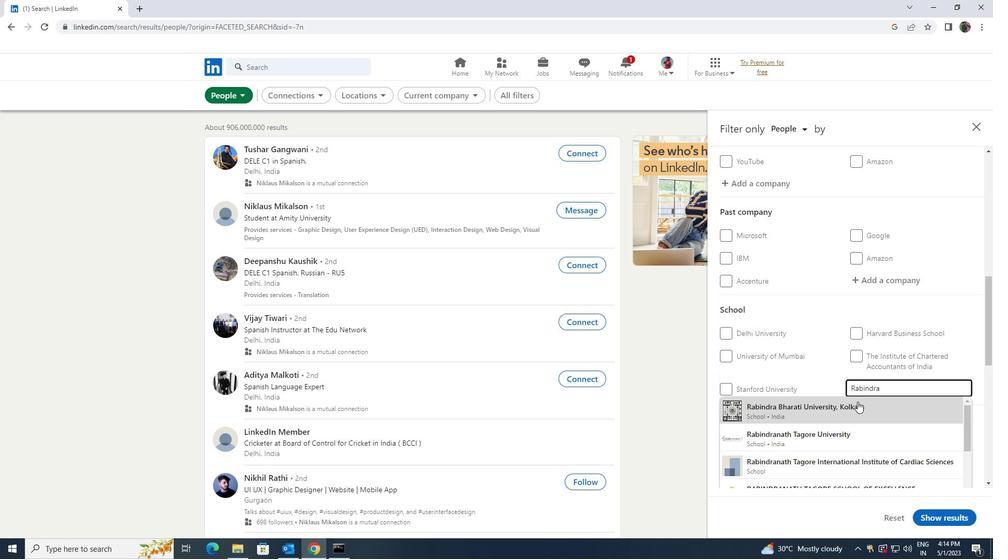 
Action: Mouse pressed left at (858, 403)
Screenshot: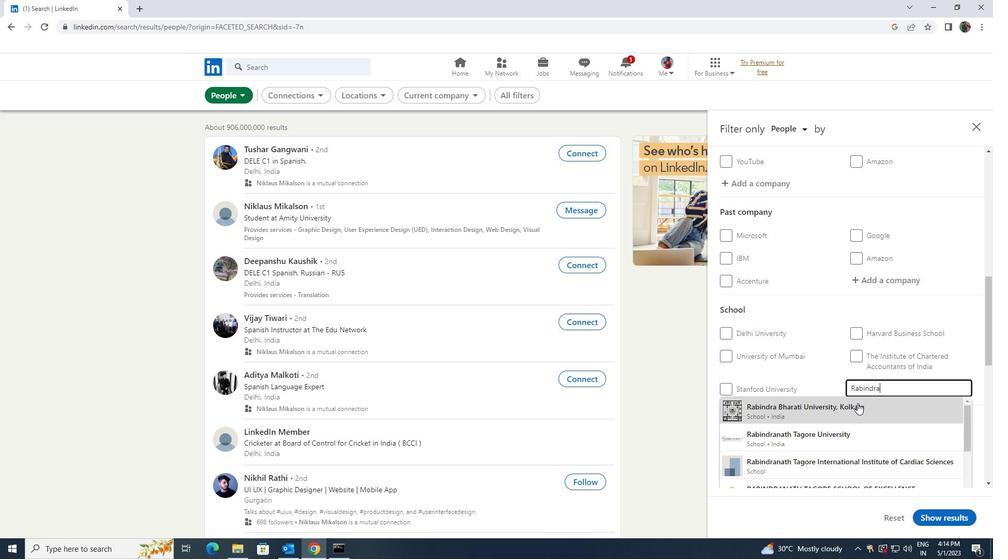 
Action: Mouse scrolled (858, 402) with delta (0, 0)
Screenshot: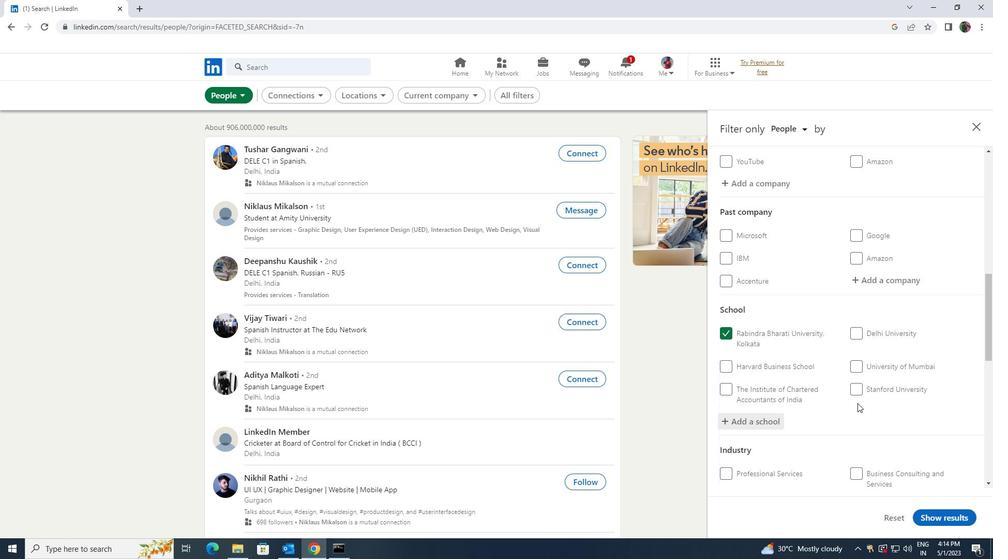 
Action: Mouse scrolled (858, 402) with delta (0, 0)
Screenshot: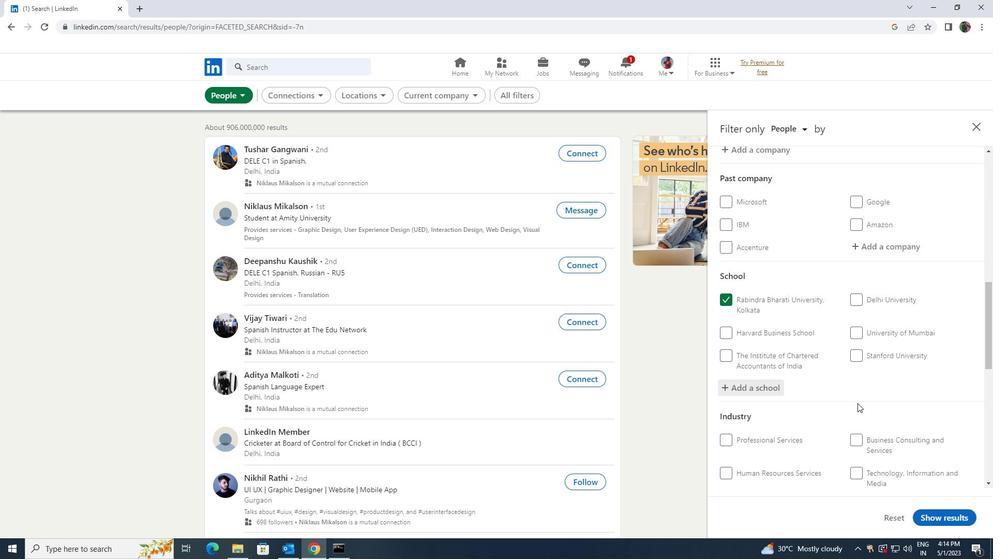 
Action: Mouse scrolled (858, 402) with delta (0, 0)
Screenshot: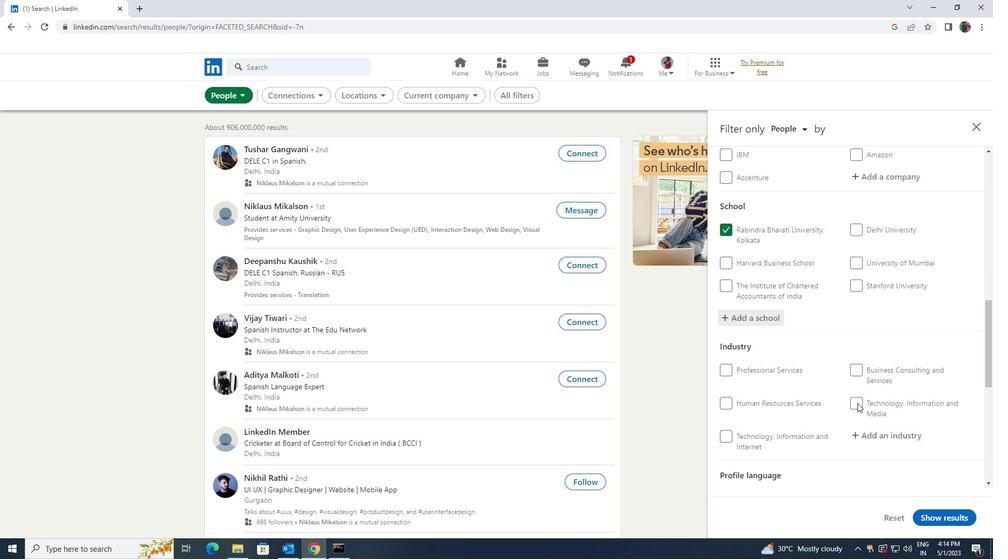 
Action: Mouse moved to (865, 381)
Screenshot: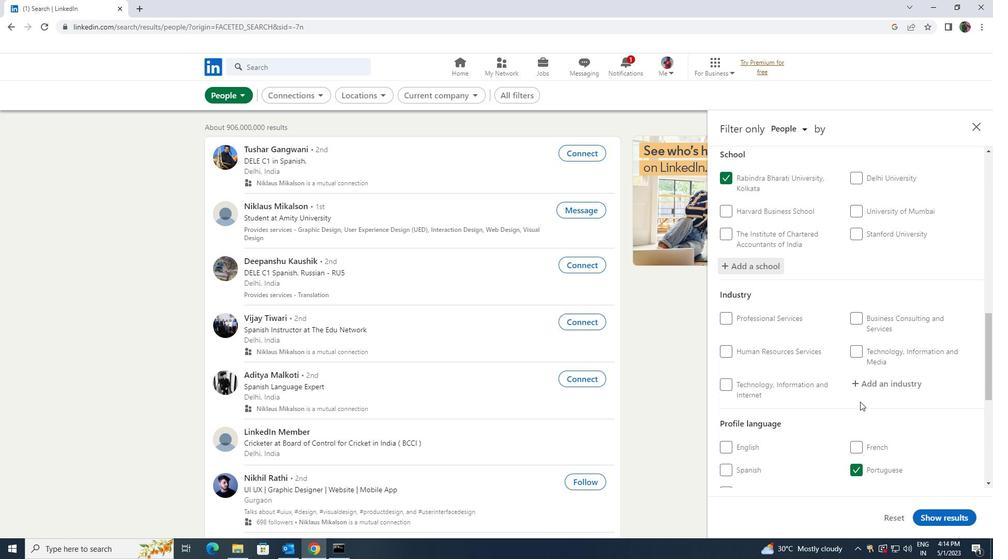 
Action: Mouse pressed left at (865, 381)
Screenshot: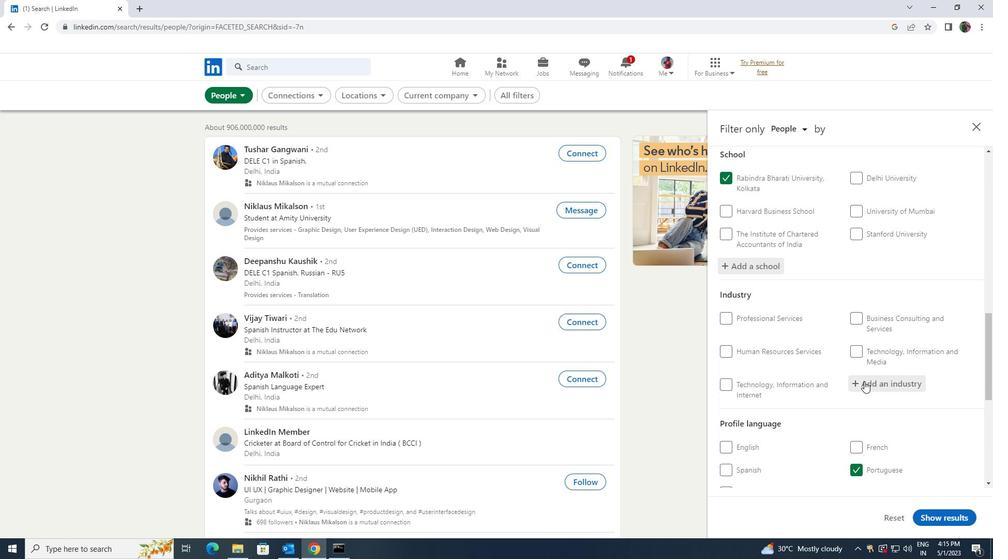 
Action: Mouse moved to (865, 381)
Screenshot: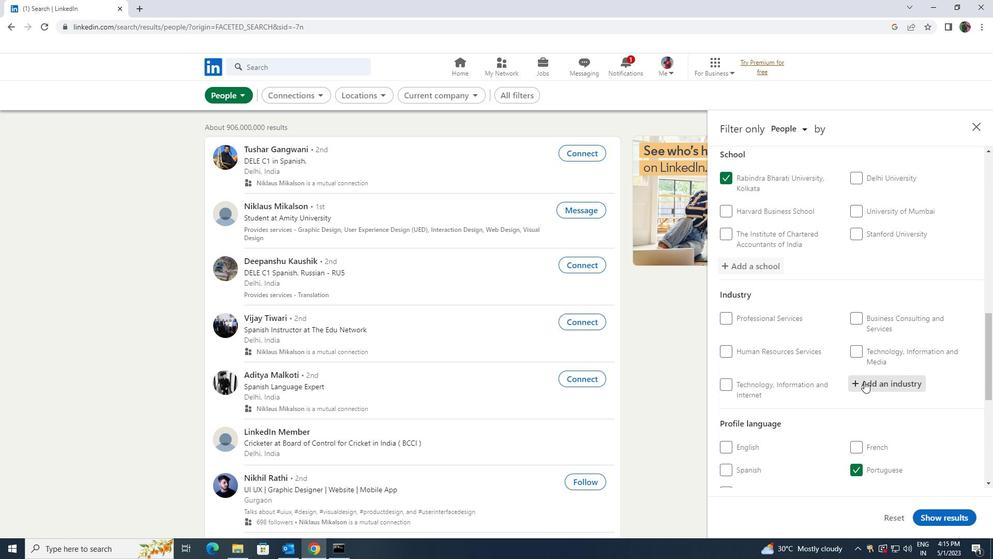 
Action: Key pressed <Key.shift>JANITO
Screenshot: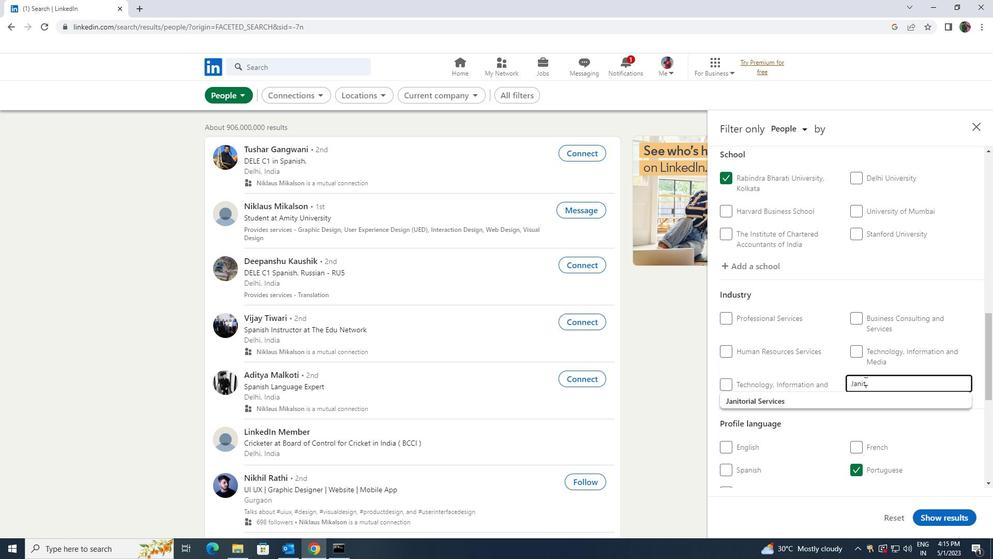 
Action: Mouse moved to (814, 398)
Screenshot: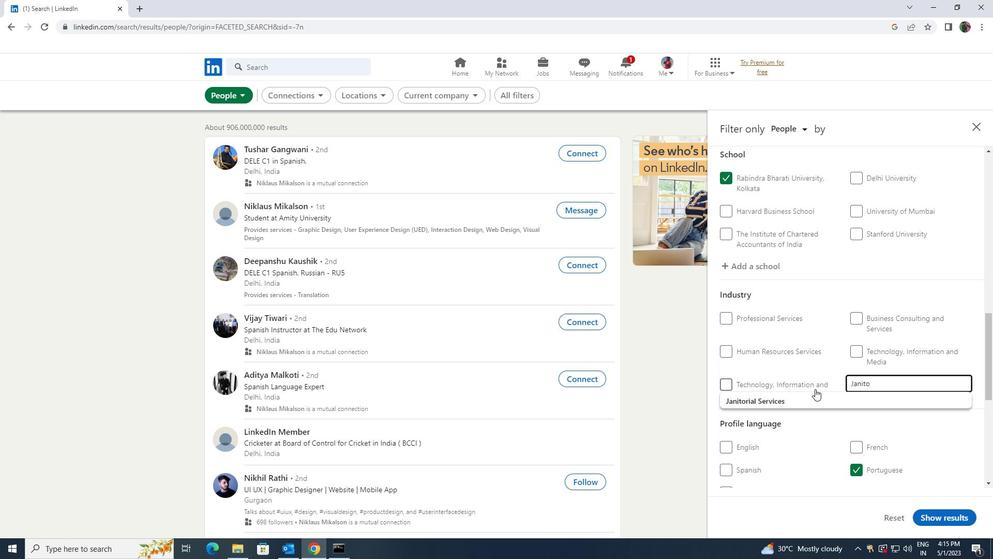 
Action: Mouse pressed left at (814, 398)
Screenshot: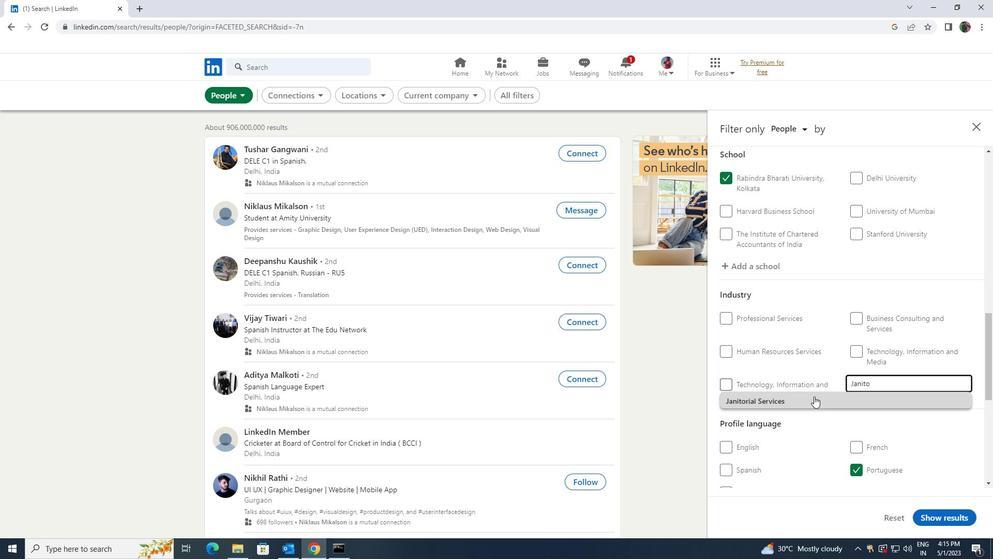 
Action: Mouse moved to (816, 397)
Screenshot: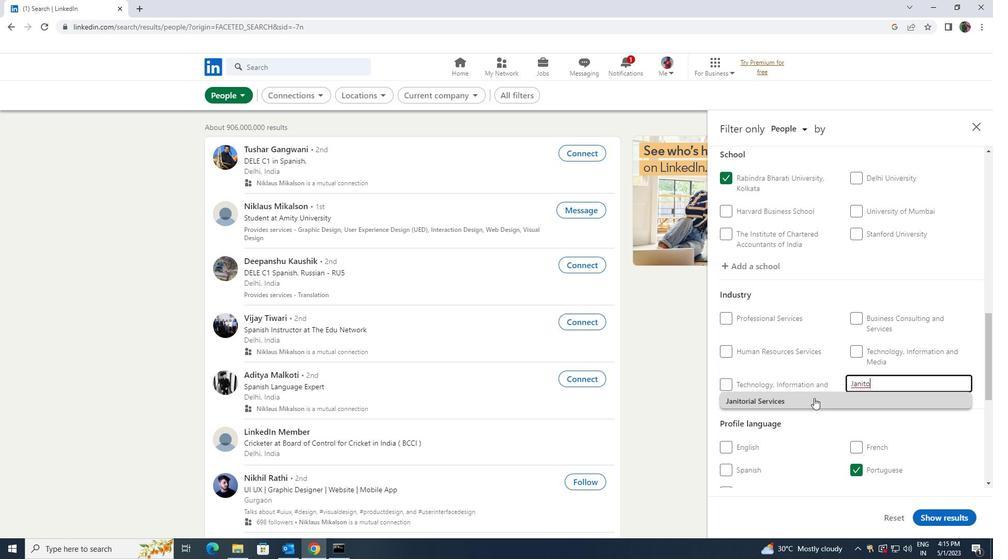
Action: Mouse scrolled (816, 397) with delta (0, 0)
Screenshot: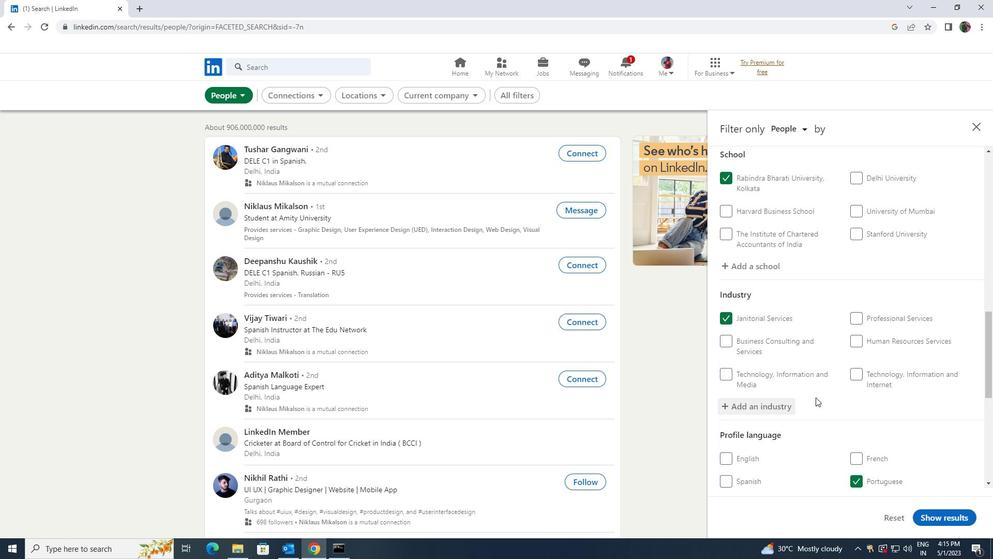 
Action: Mouse moved to (816, 397)
Screenshot: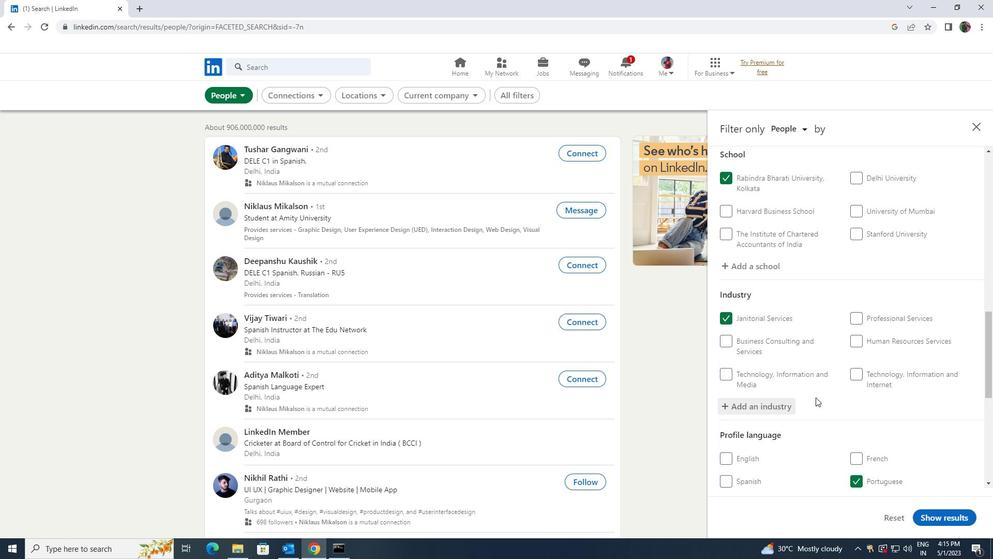 
Action: Mouse scrolled (816, 397) with delta (0, 0)
Screenshot: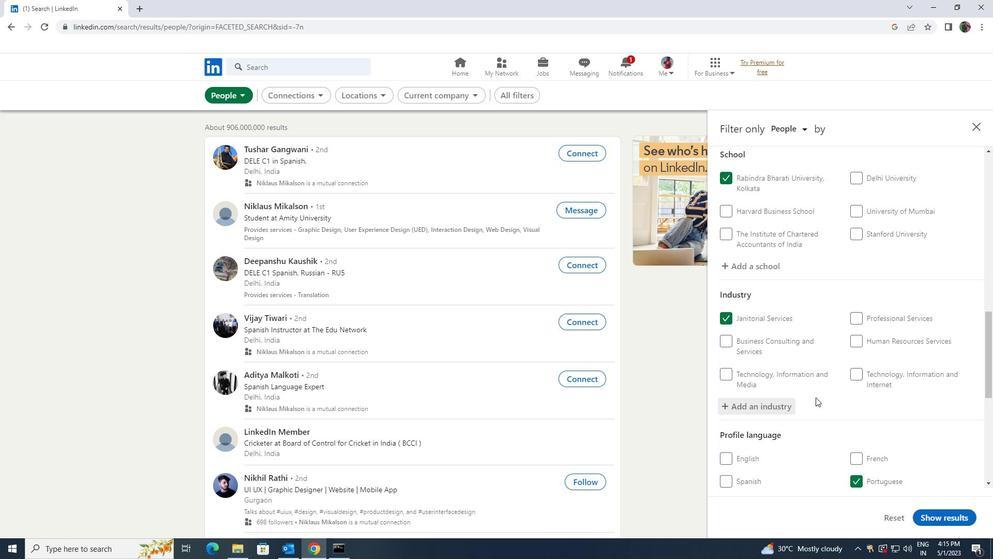 
Action: Mouse scrolled (816, 397) with delta (0, 0)
Screenshot: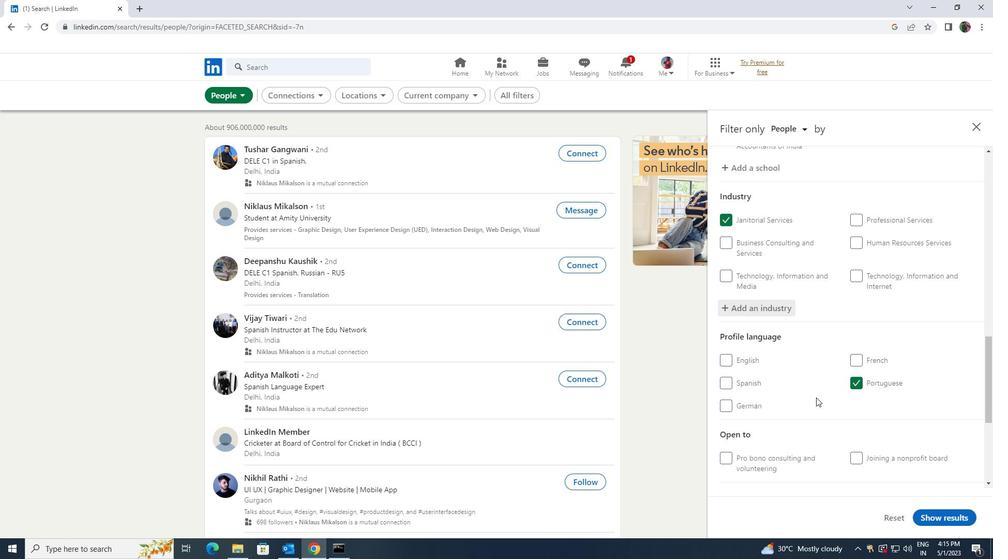 
Action: Mouse scrolled (816, 397) with delta (0, 0)
Screenshot: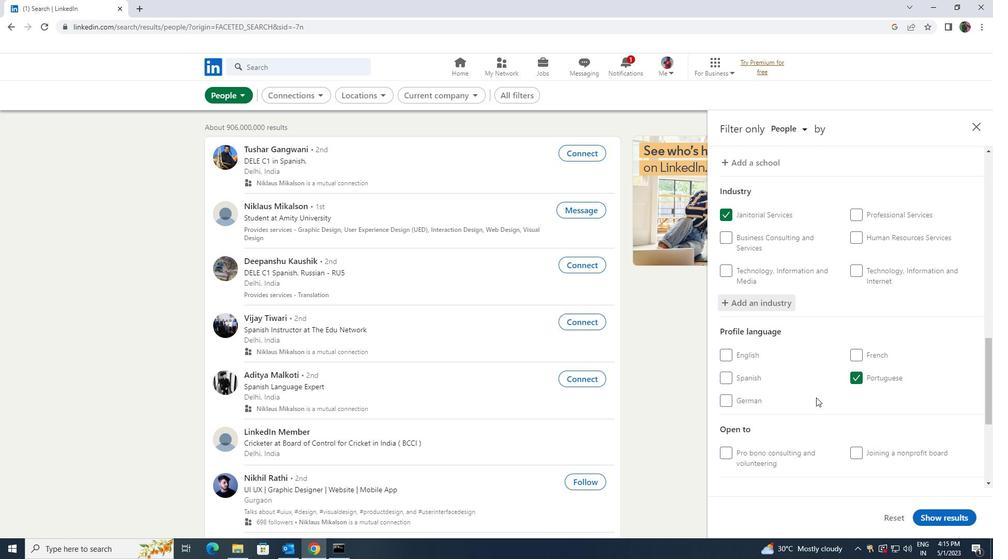 
Action: Mouse moved to (817, 397)
Screenshot: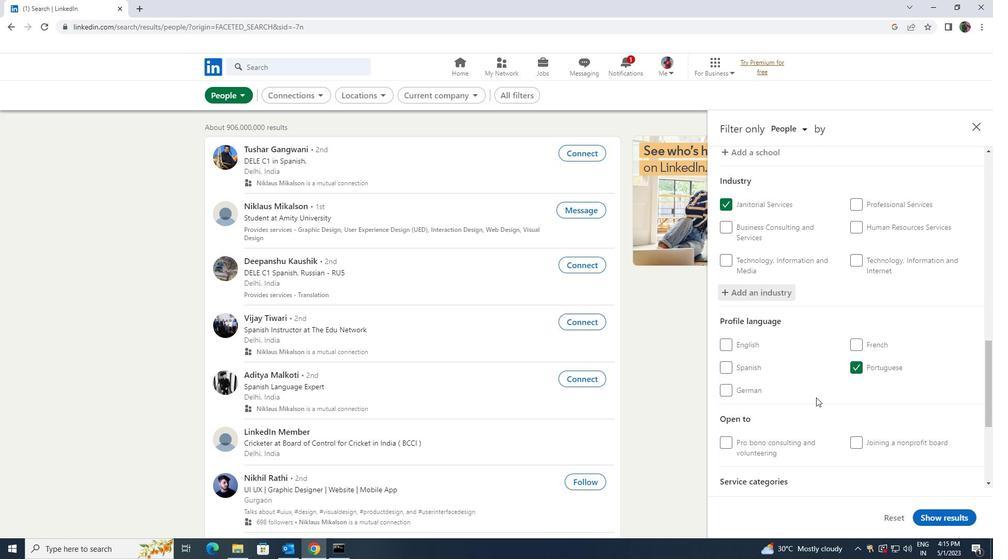 
Action: Mouse scrolled (817, 397) with delta (0, 0)
Screenshot: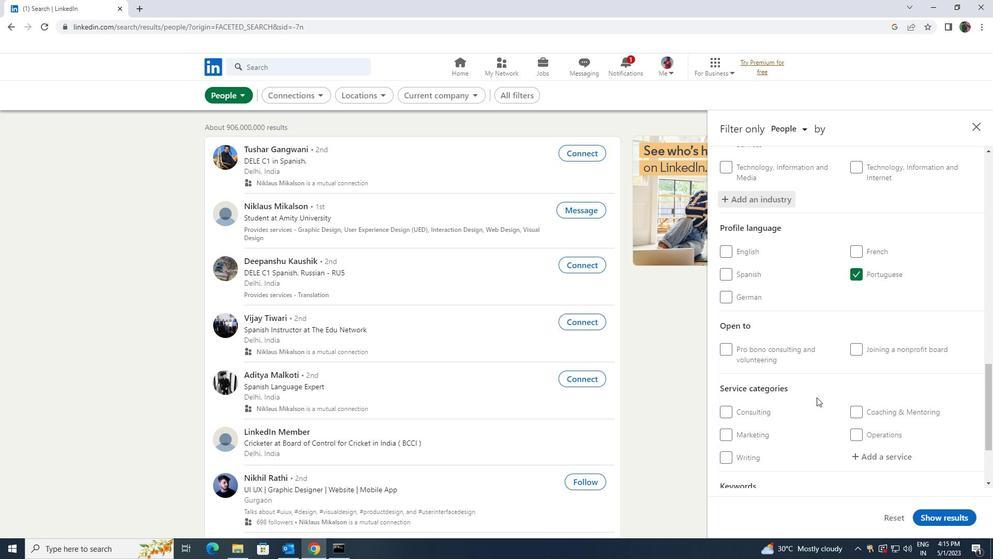
Action: Mouse moved to (856, 399)
Screenshot: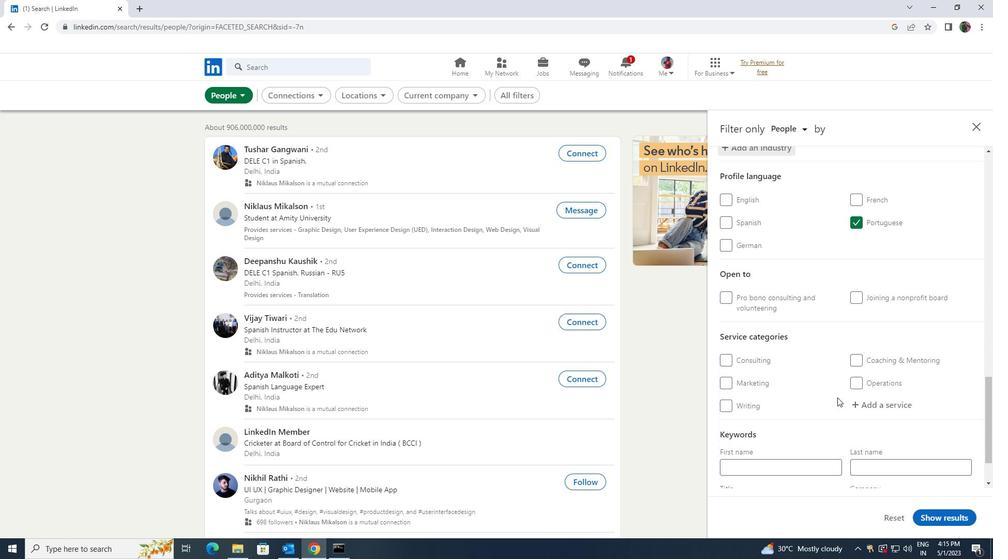 
Action: Mouse pressed left at (856, 399)
Screenshot: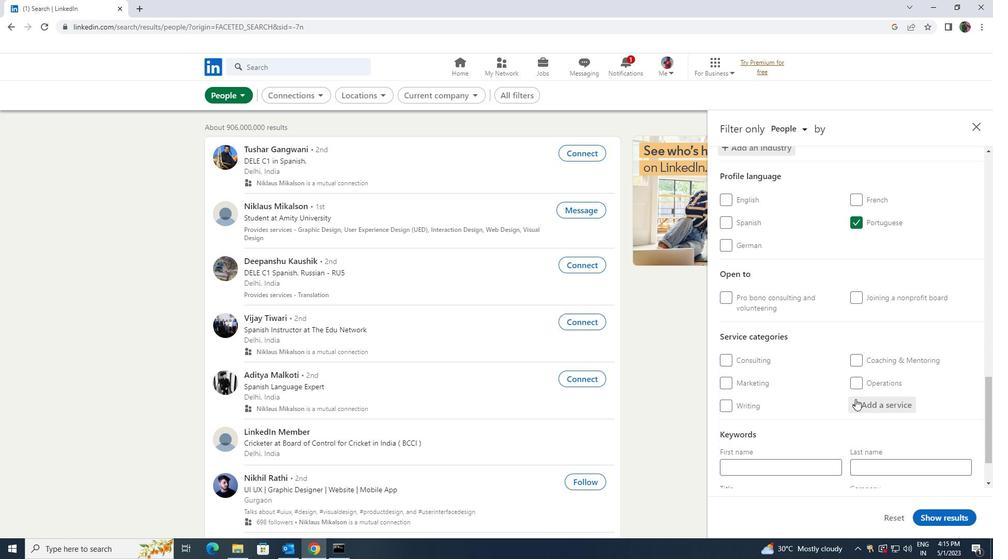 
Action: Key pressed <Key.shift><Key.shift>CUSTOMER
Screenshot: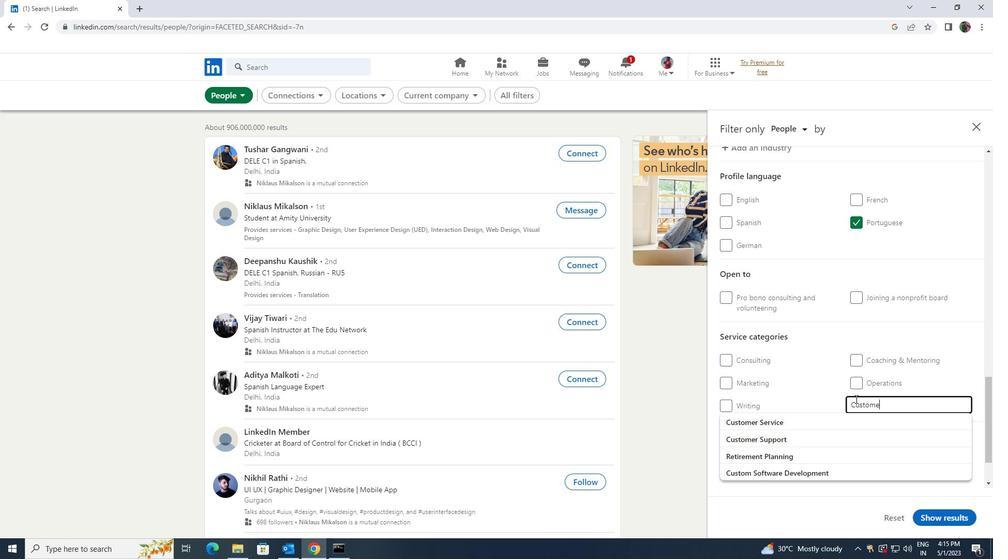 
Action: Mouse moved to (852, 416)
Screenshot: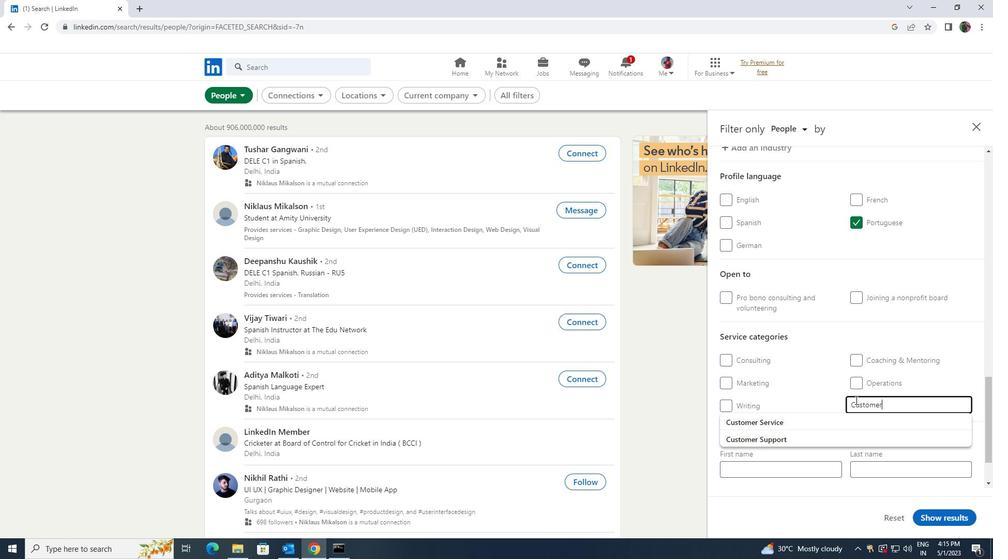 
Action: Mouse pressed left at (852, 416)
Screenshot: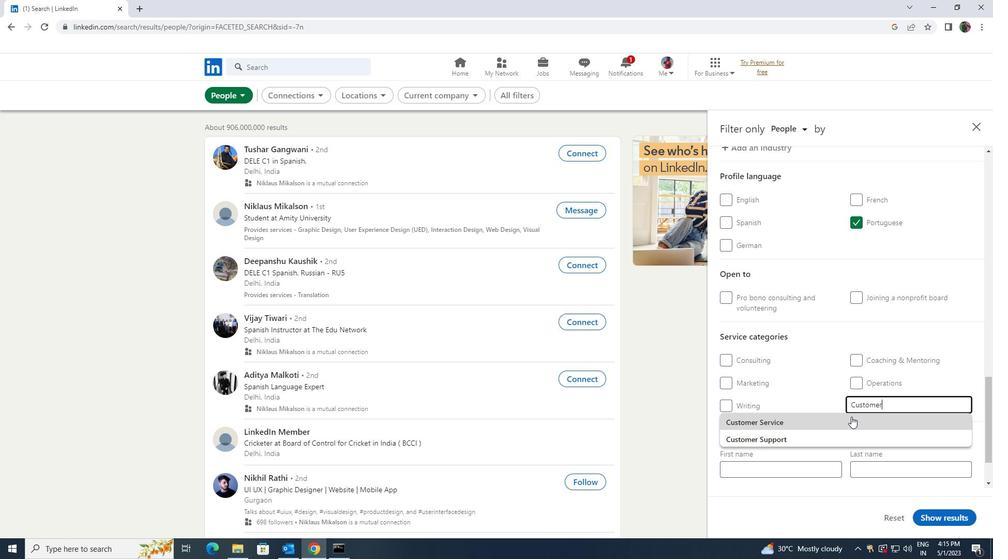 
Action: Mouse scrolled (852, 416) with delta (0, 0)
Screenshot: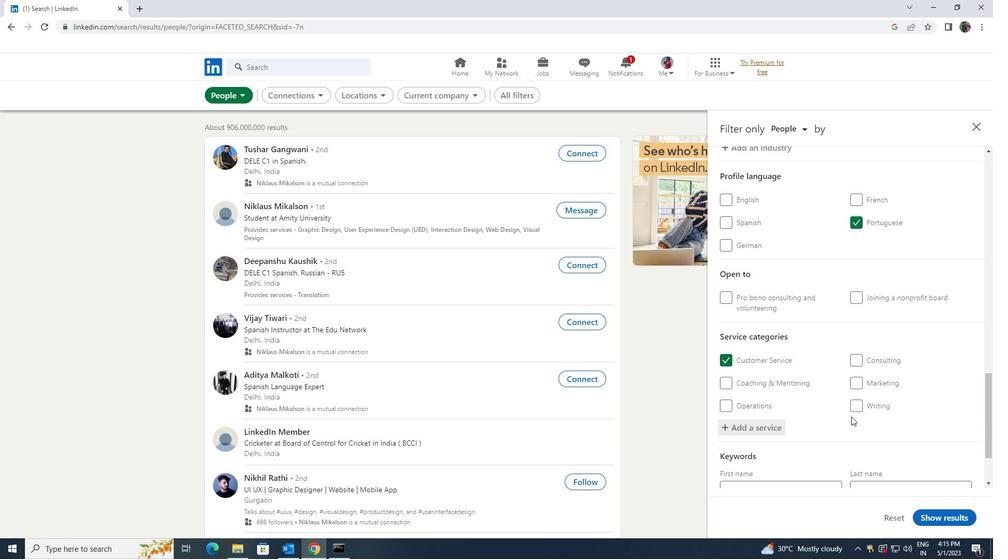 
Action: Mouse scrolled (852, 416) with delta (0, 0)
Screenshot: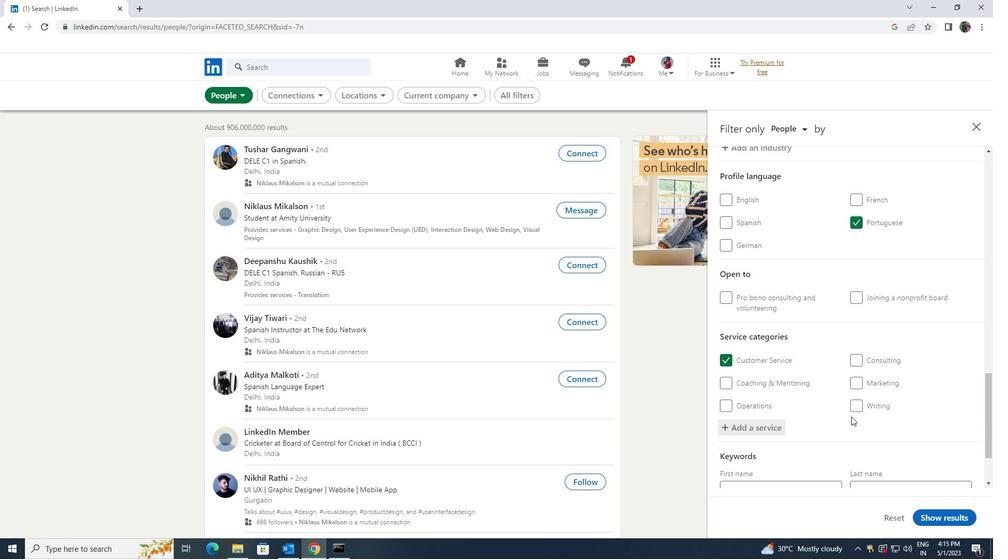 
Action: Mouse scrolled (852, 416) with delta (0, 0)
Screenshot: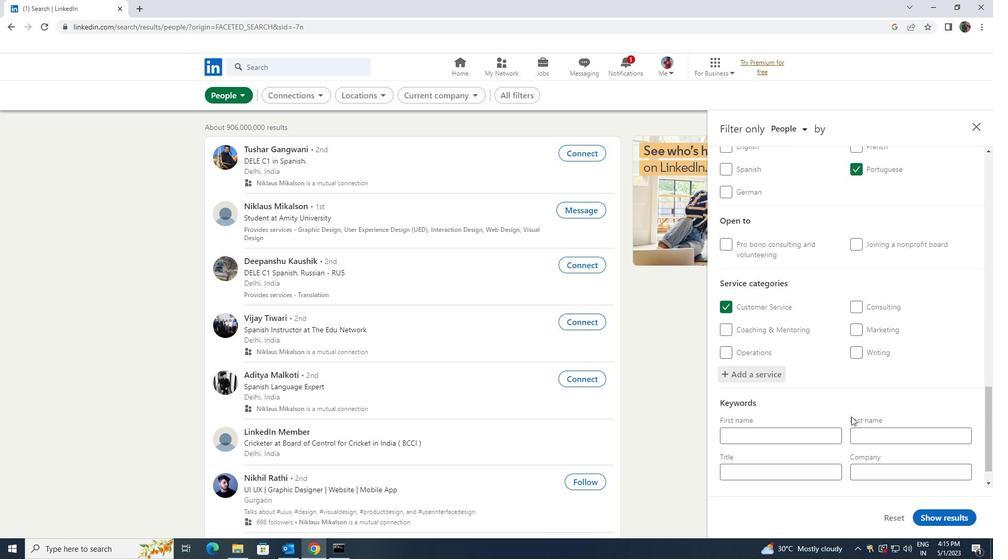 
Action: Mouse moved to (851, 416)
Screenshot: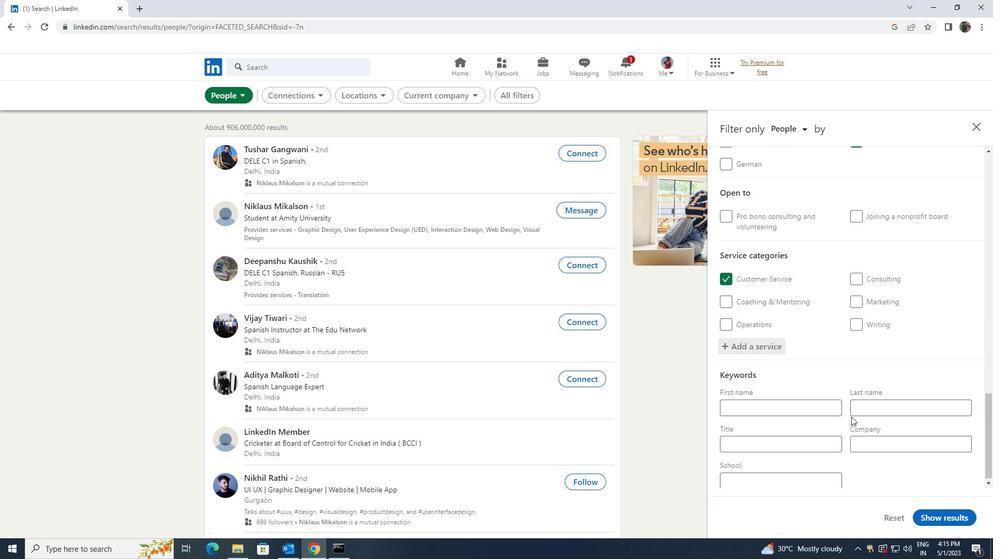 
Action: Mouse scrolled (851, 416) with delta (0, 0)
Screenshot: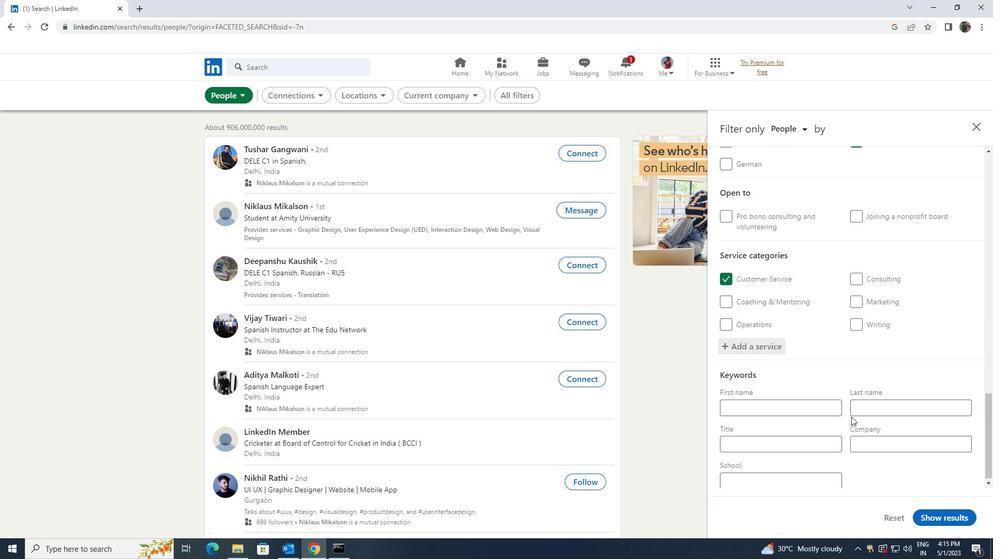 
Action: Mouse moved to (829, 440)
Screenshot: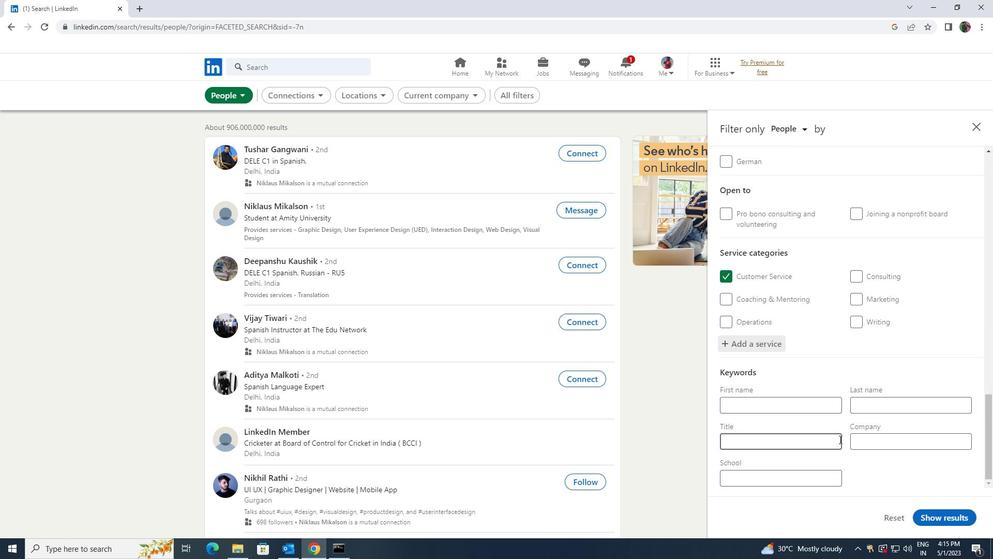 
Action: Mouse pressed left at (829, 440)
Screenshot: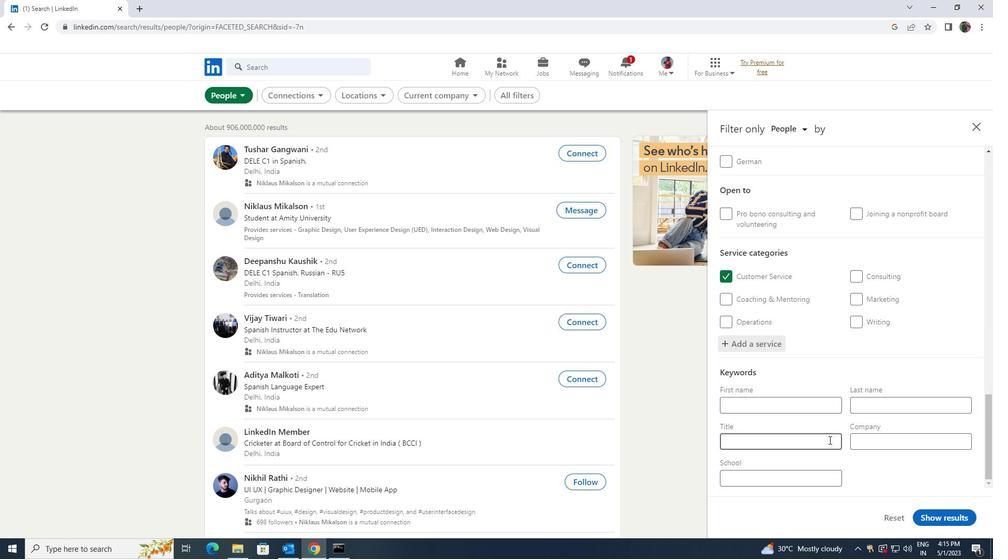 
Action: Mouse moved to (831, 436)
Screenshot: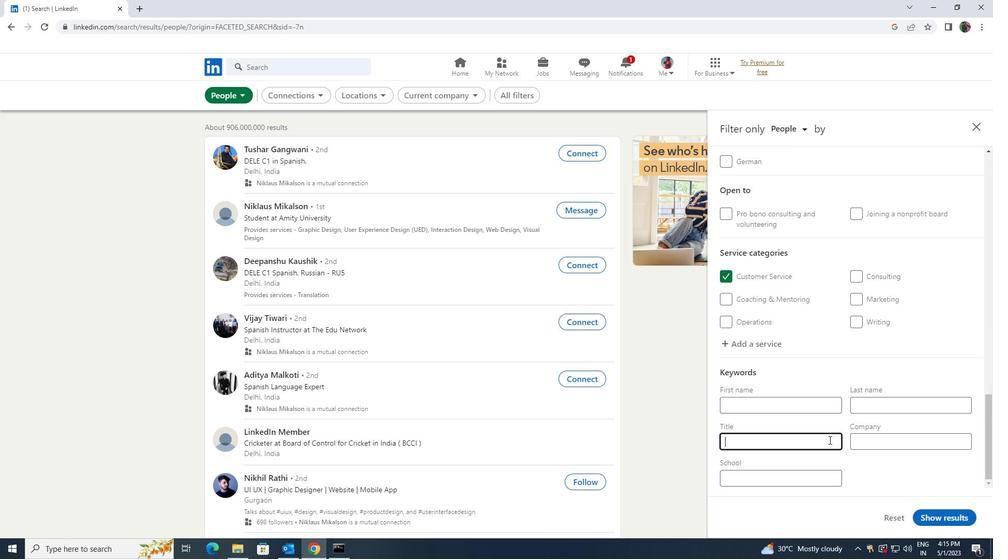 
Action: Key pressed <Key.shift>PHLEBOTOMIST
Screenshot: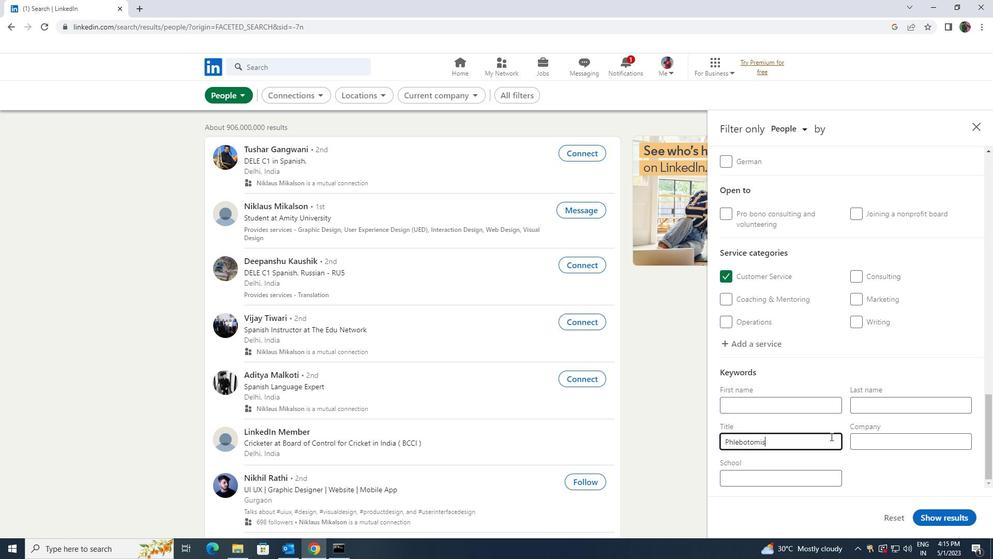 
Action: Mouse moved to (936, 516)
Screenshot: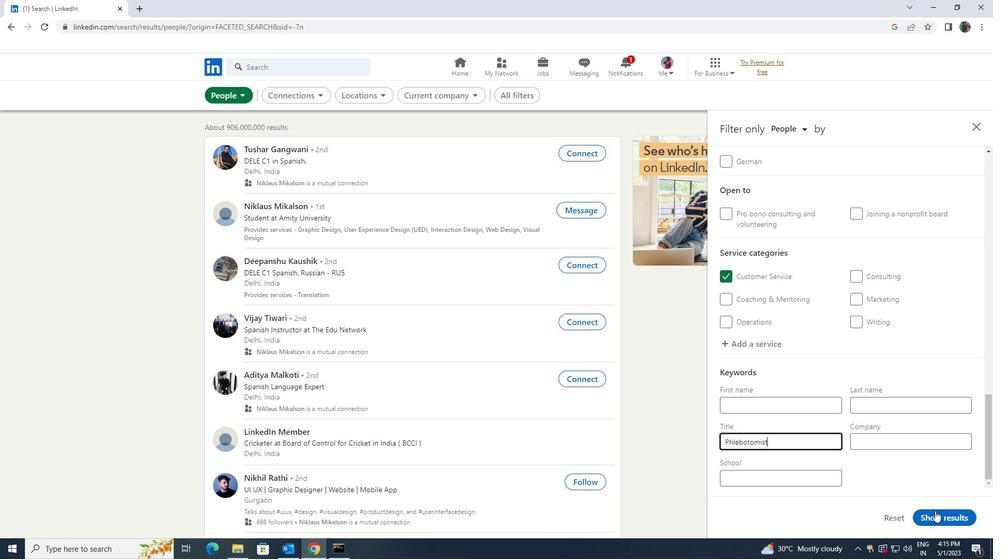 
Action: Mouse pressed left at (936, 516)
Screenshot: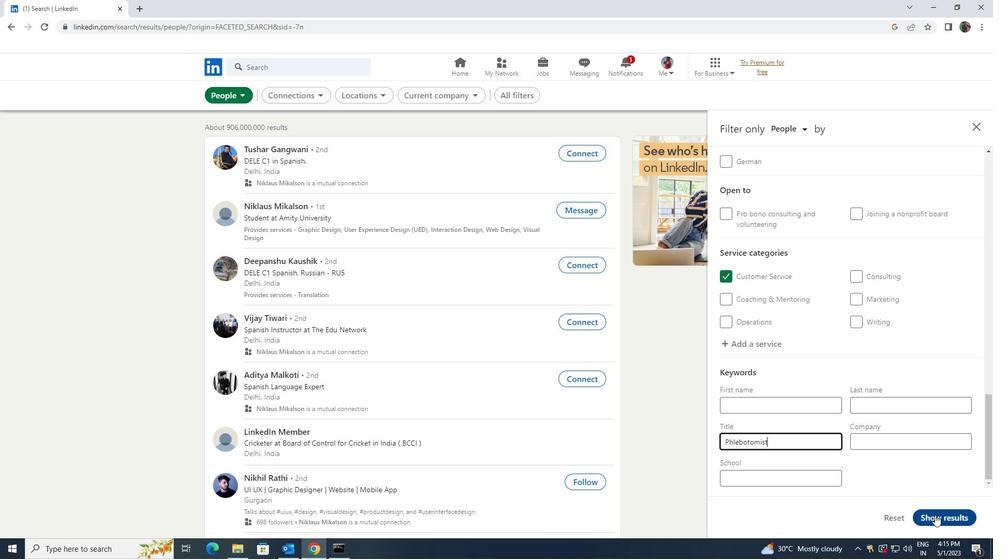 
